 Task: Create a task  Implement a new cloud-based supply chain analytics system for a company , assign it to team member softage.2@softage.net in the project BlazeTech and update the status of the task to  On Track  , set the priority of the task to High
Action: Mouse moved to (577, 426)
Screenshot: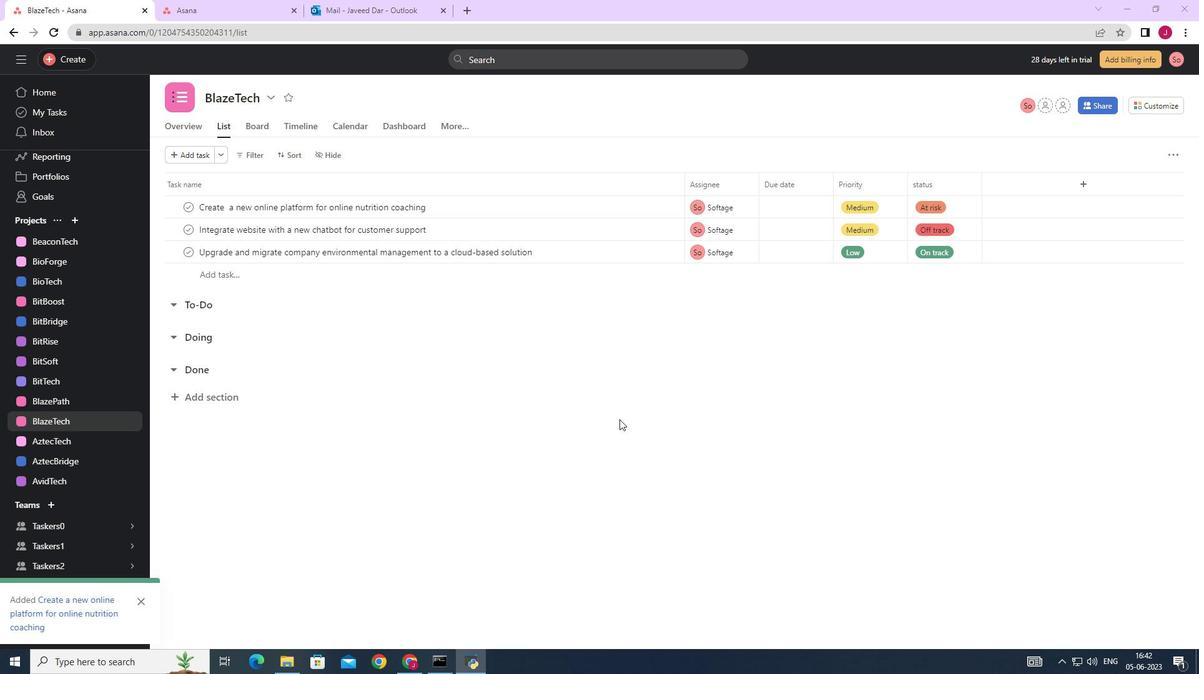 
Action: Mouse scrolled (577, 426) with delta (0, 0)
Screenshot: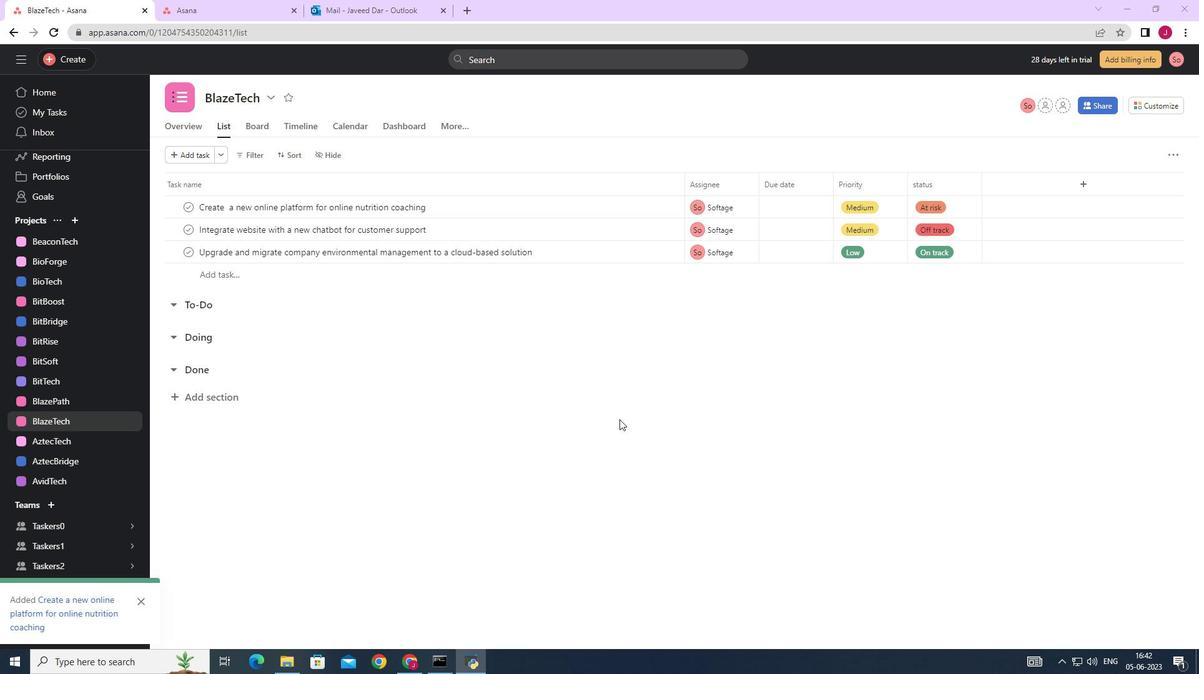 
Action: Mouse moved to (576, 426)
Screenshot: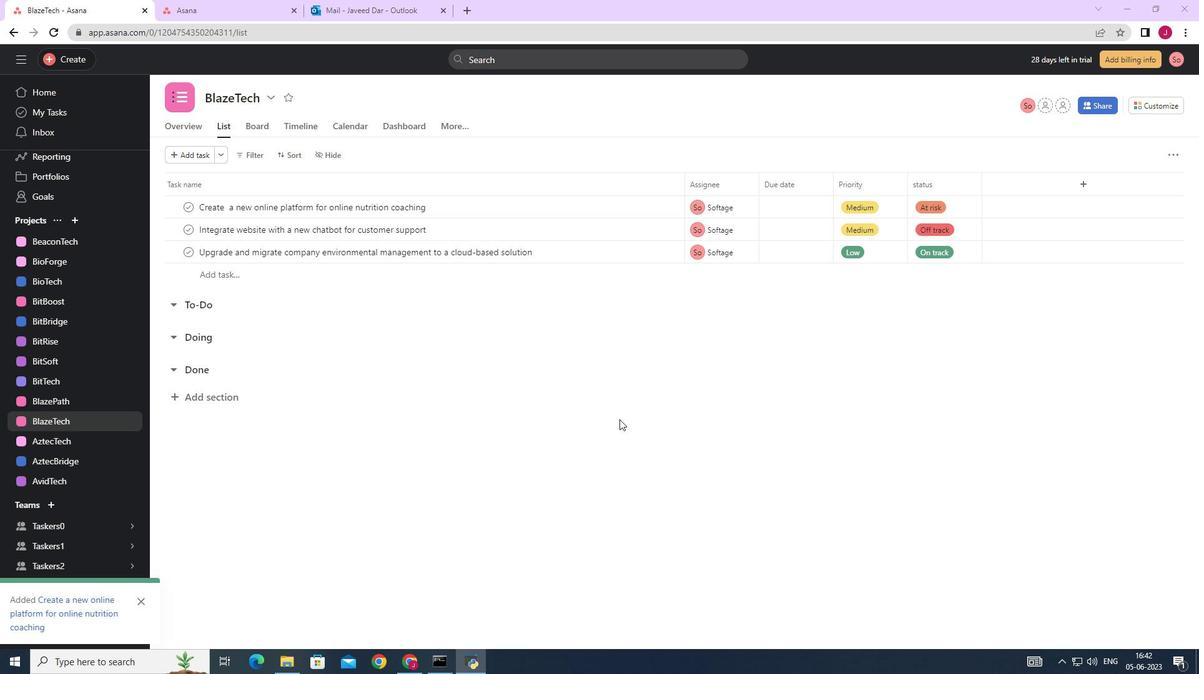 
Action: Mouse scrolled (576, 426) with delta (0, 0)
Screenshot: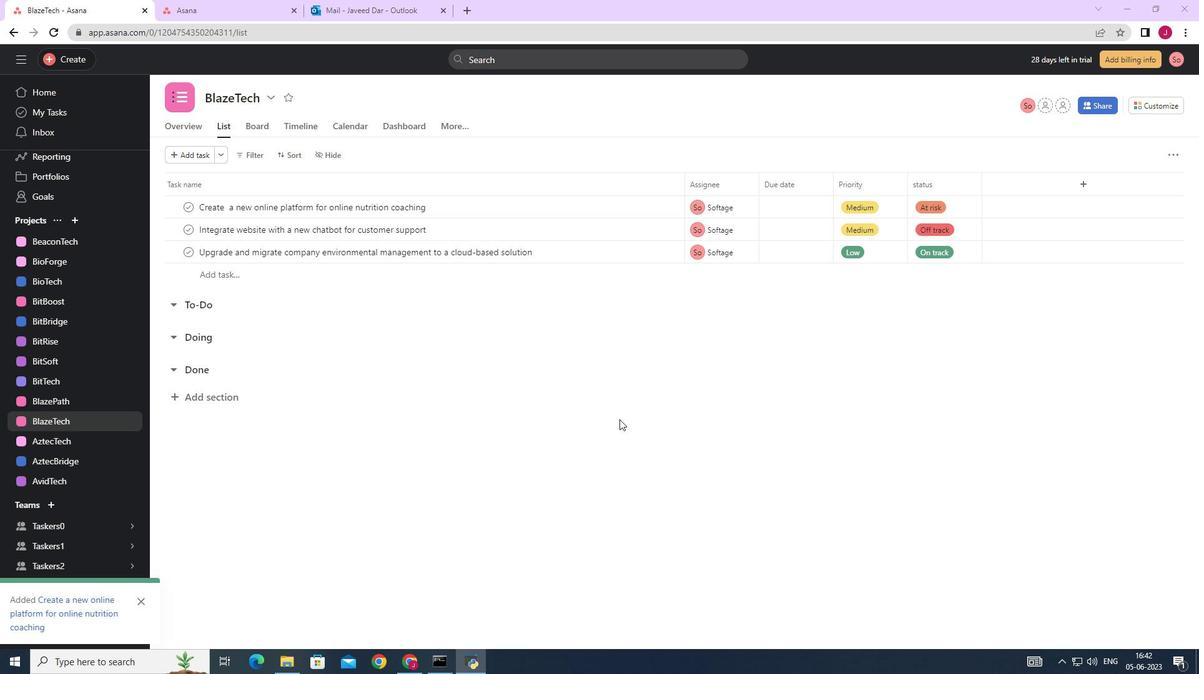 
Action: Mouse moved to (571, 426)
Screenshot: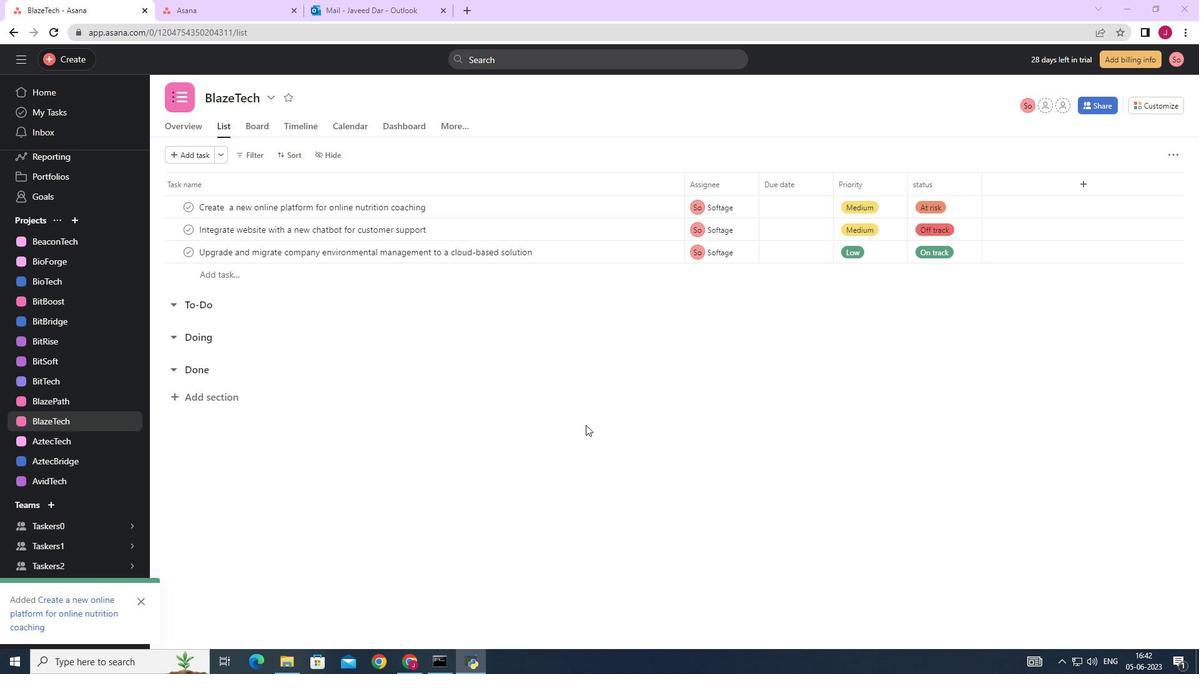 
Action: Mouse scrolled (571, 426) with delta (0, 0)
Screenshot: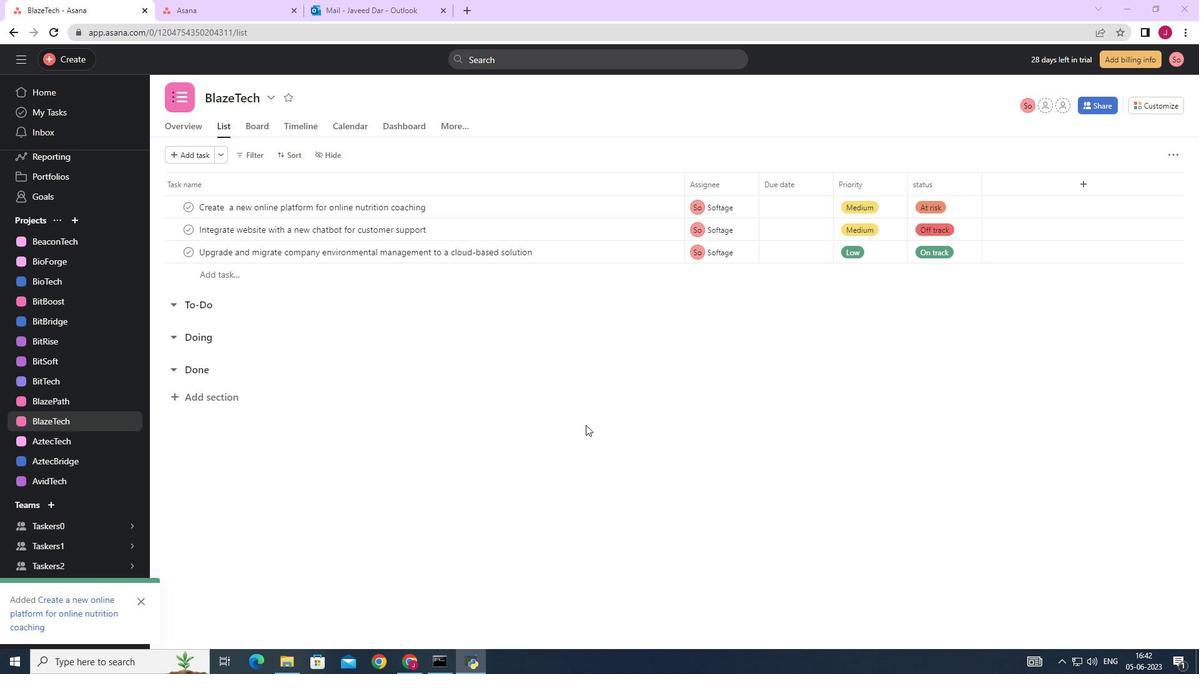 
Action: Mouse moved to (529, 421)
Screenshot: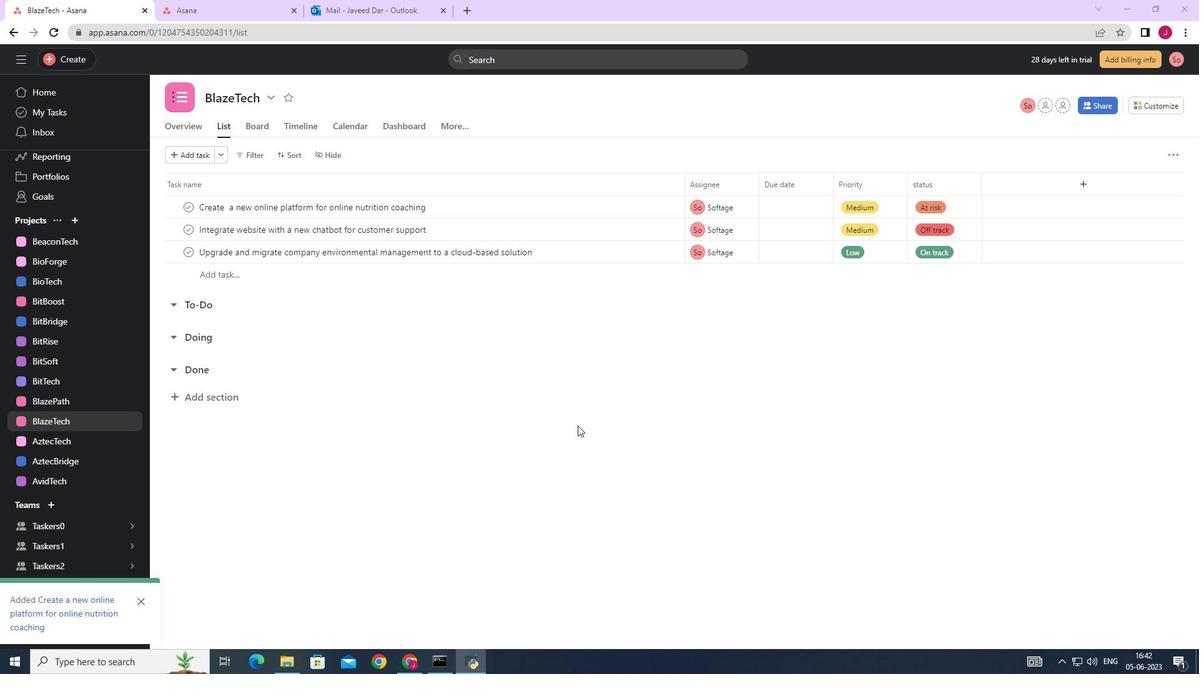 
Action: Mouse scrolled (529, 422) with delta (0, 0)
Screenshot: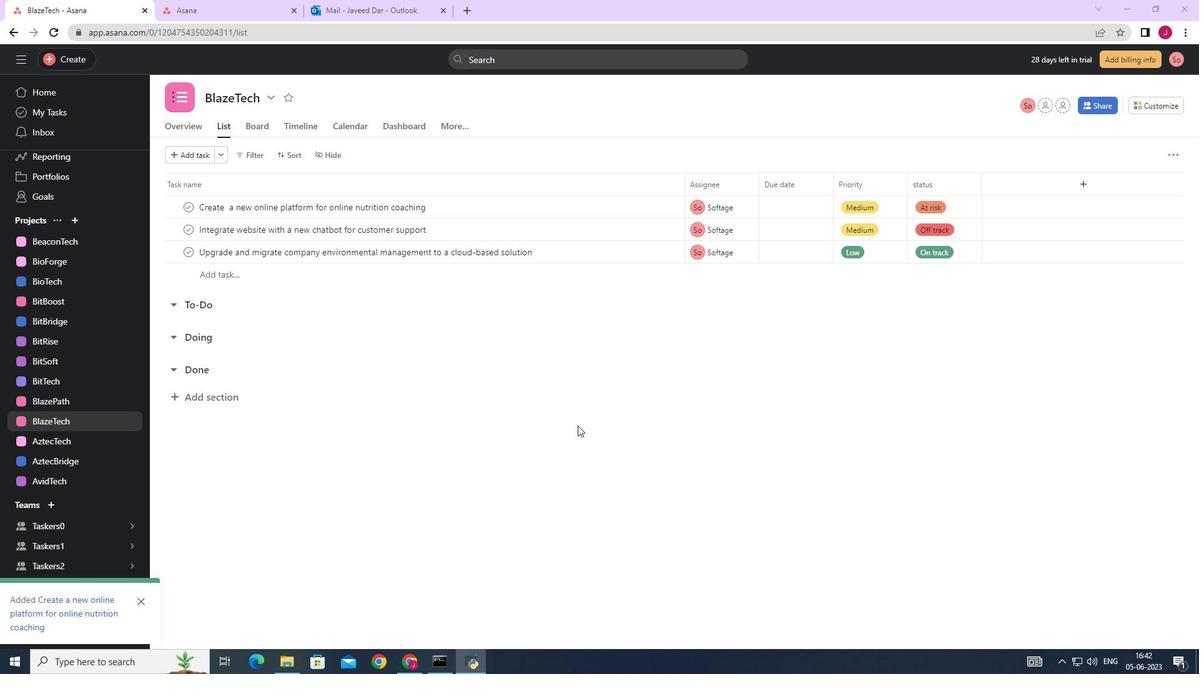 
Action: Mouse moved to (354, 441)
Screenshot: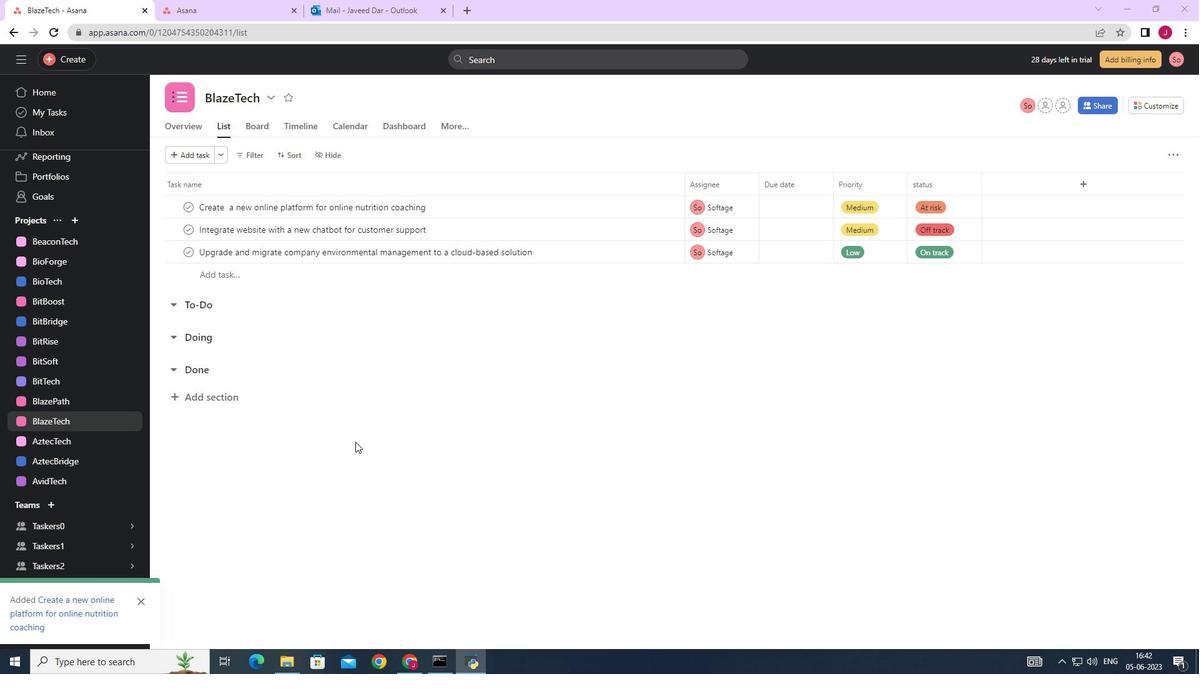 
Action: Mouse scrolled (354, 440) with delta (0, 0)
Screenshot: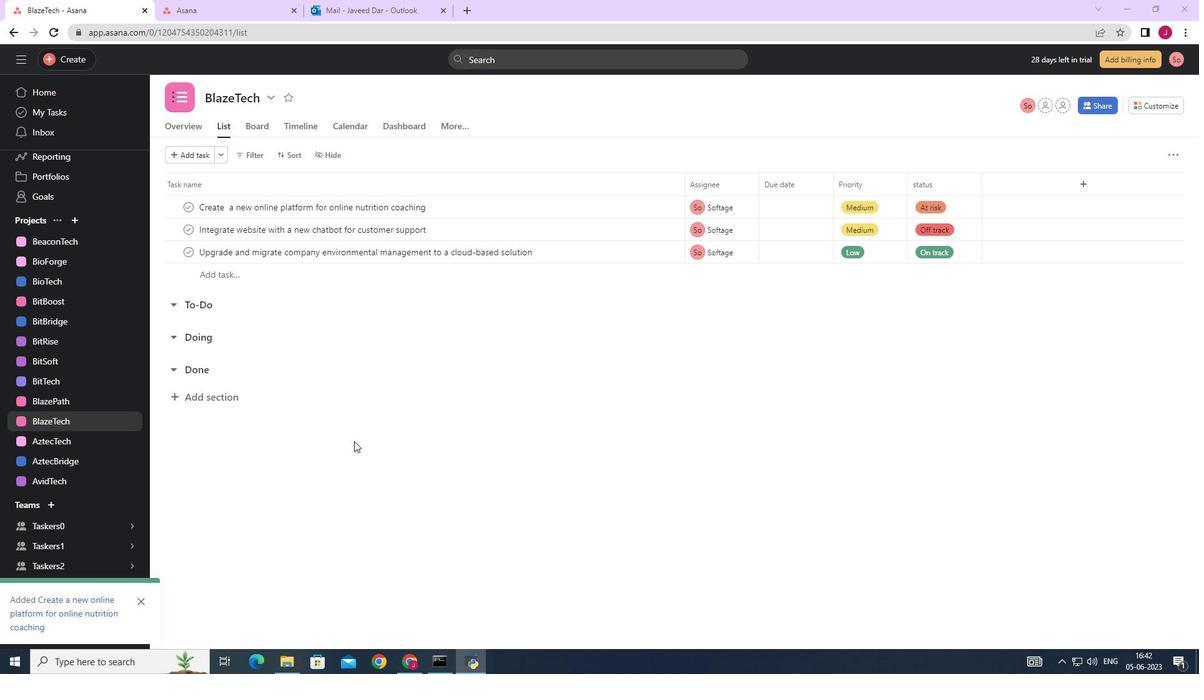 
Action: Mouse scrolled (354, 440) with delta (0, 0)
Screenshot: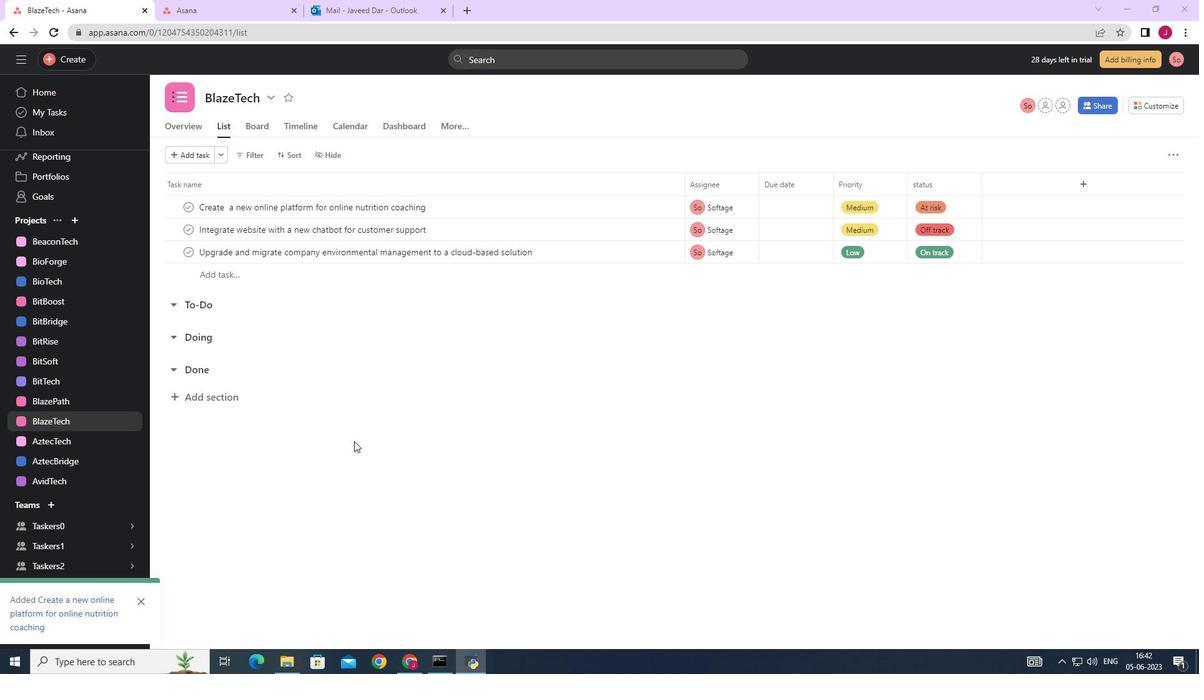 
Action: Mouse scrolled (354, 440) with delta (0, 0)
Screenshot: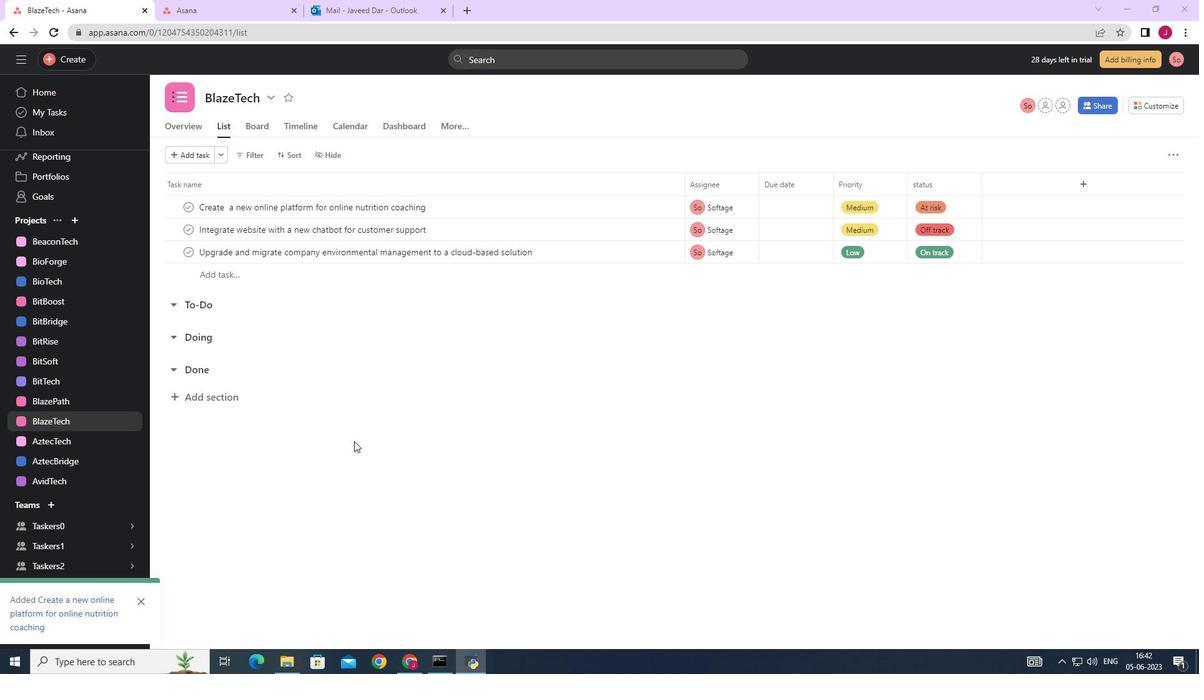 
Action: Mouse scrolled (354, 440) with delta (0, 0)
Screenshot: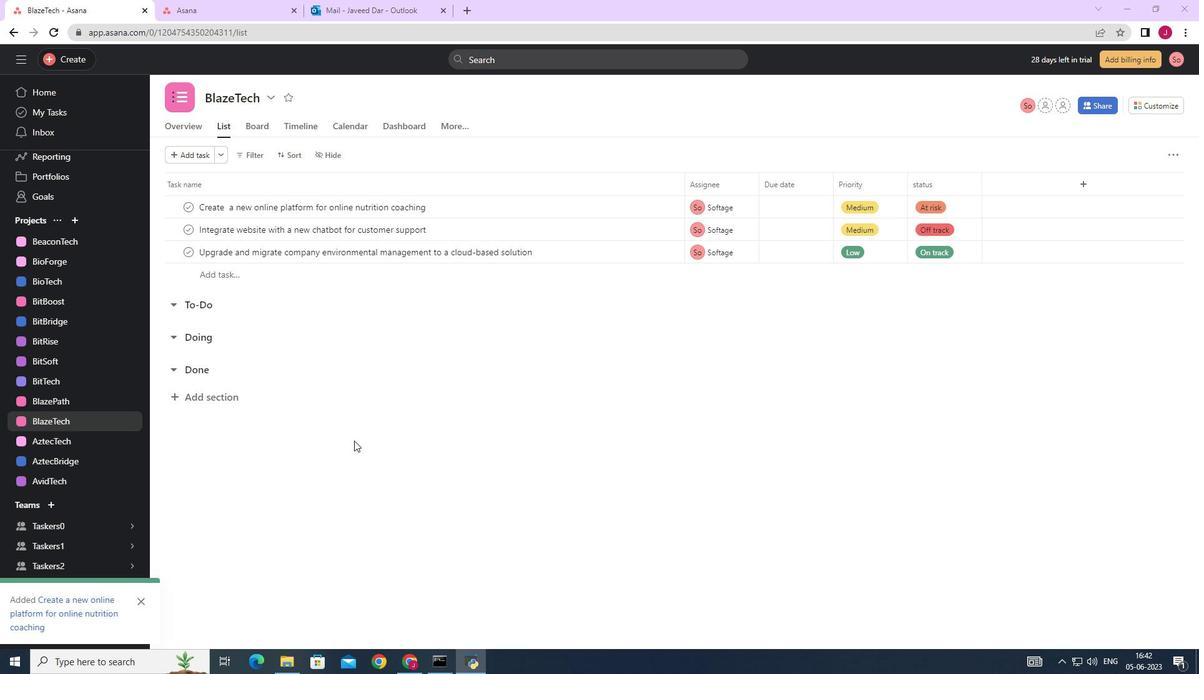 
Action: Mouse scrolled (354, 440) with delta (0, 0)
Screenshot: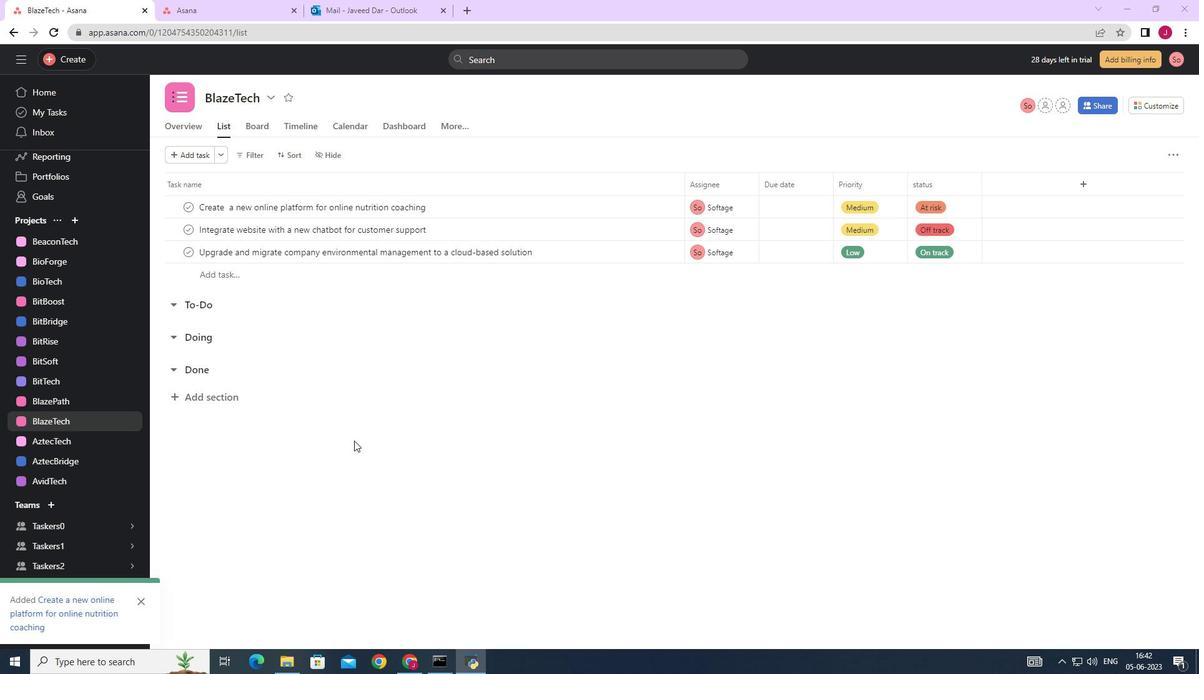 
Action: Mouse scrolled (354, 440) with delta (0, 0)
Screenshot: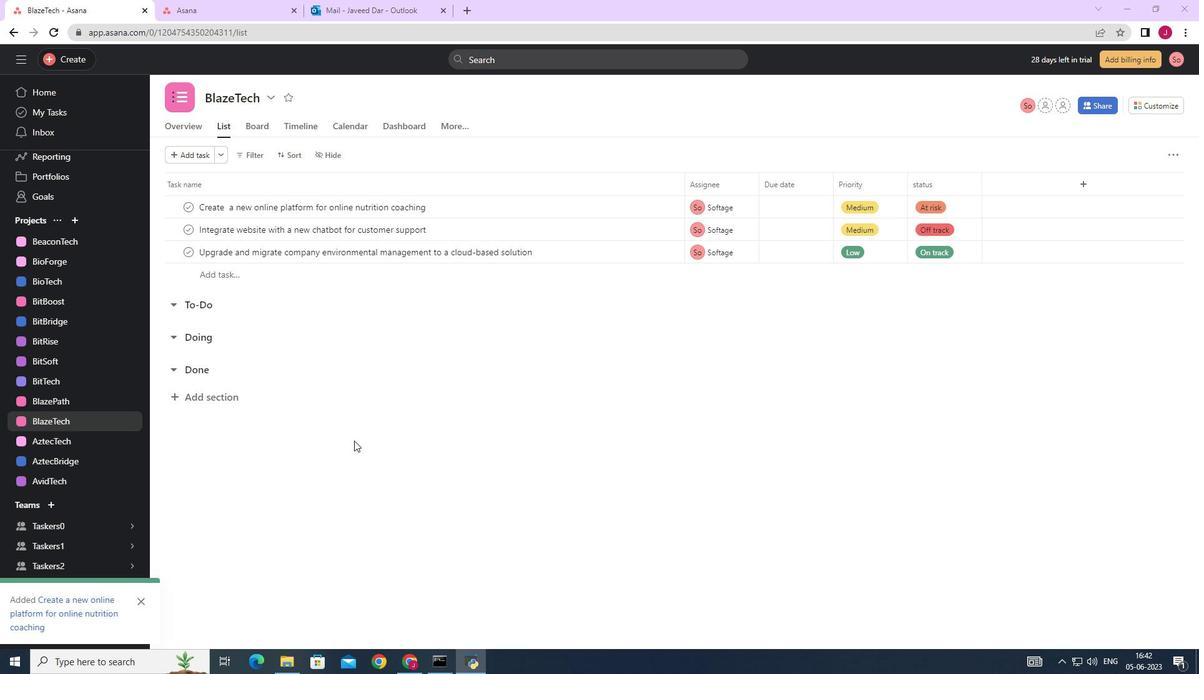 
Action: Mouse scrolled (354, 440) with delta (0, 0)
Screenshot: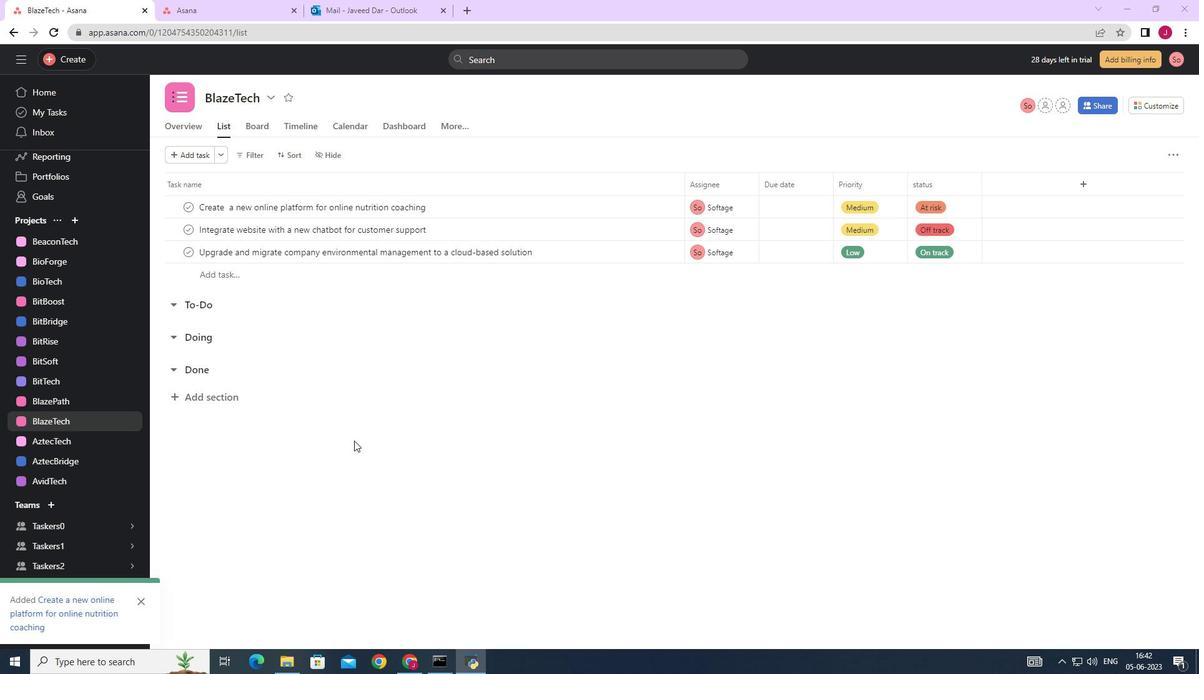 
Action: Mouse scrolled (354, 440) with delta (0, 0)
Screenshot: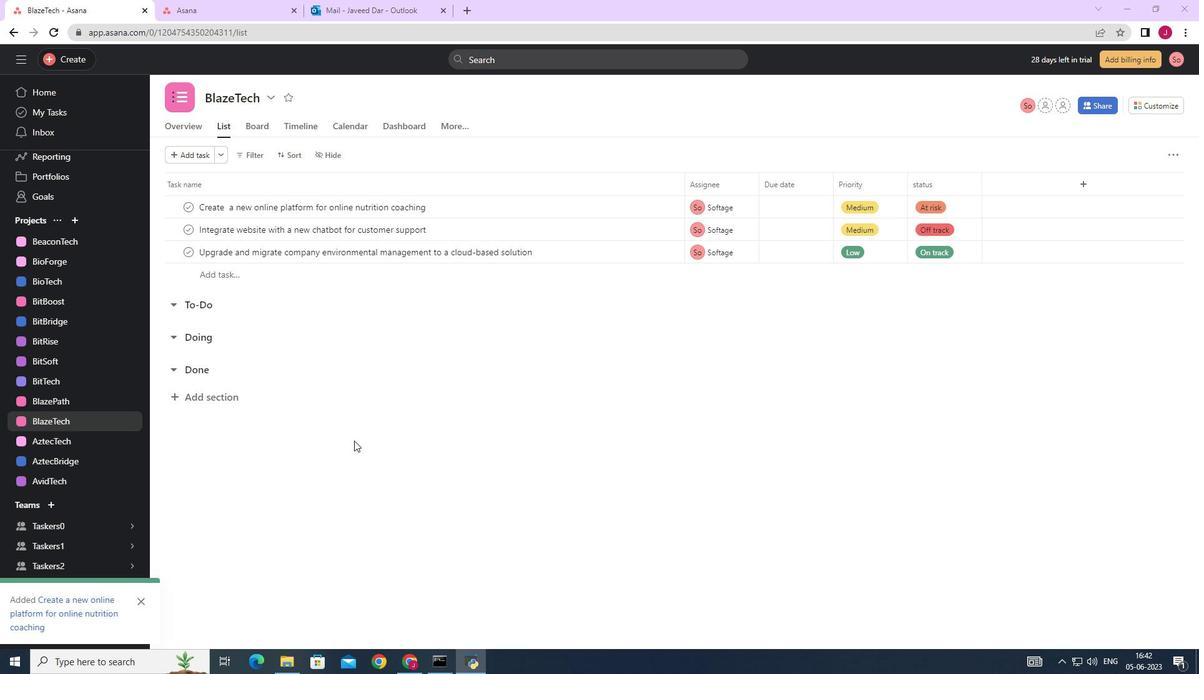 
Action: Mouse scrolled (354, 440) with delta (0, 0)
Screenshot: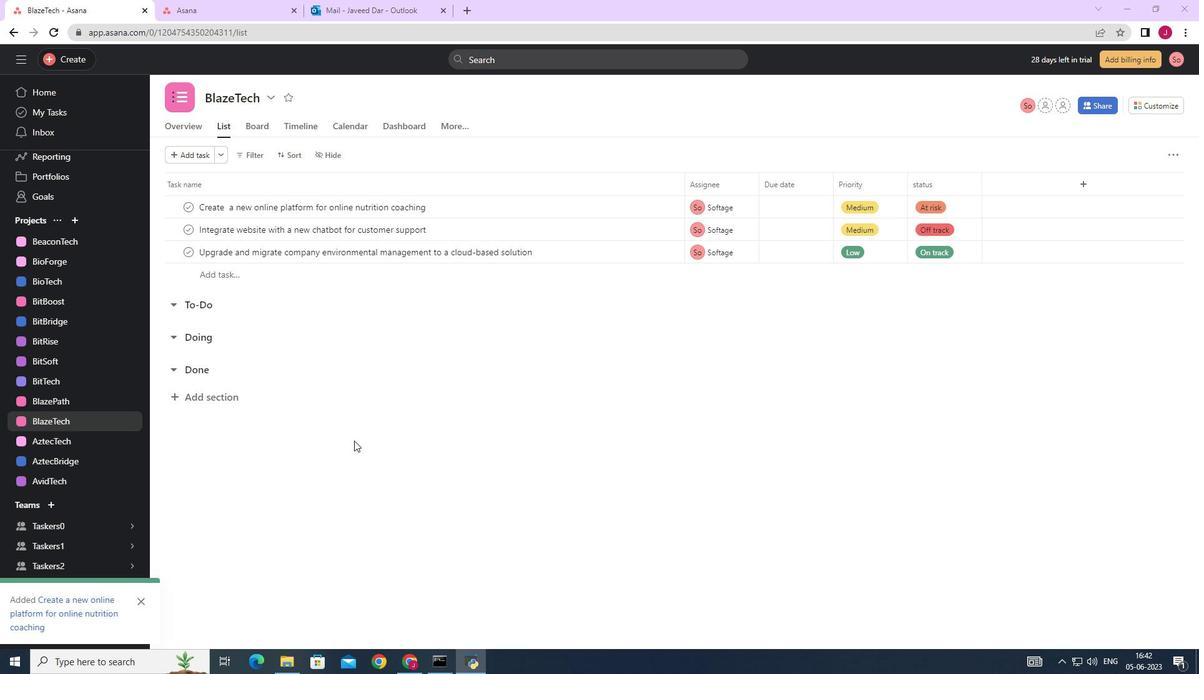 
Action: Mouse scrolled (354, 441) with delta (0, 0)
Screenshot: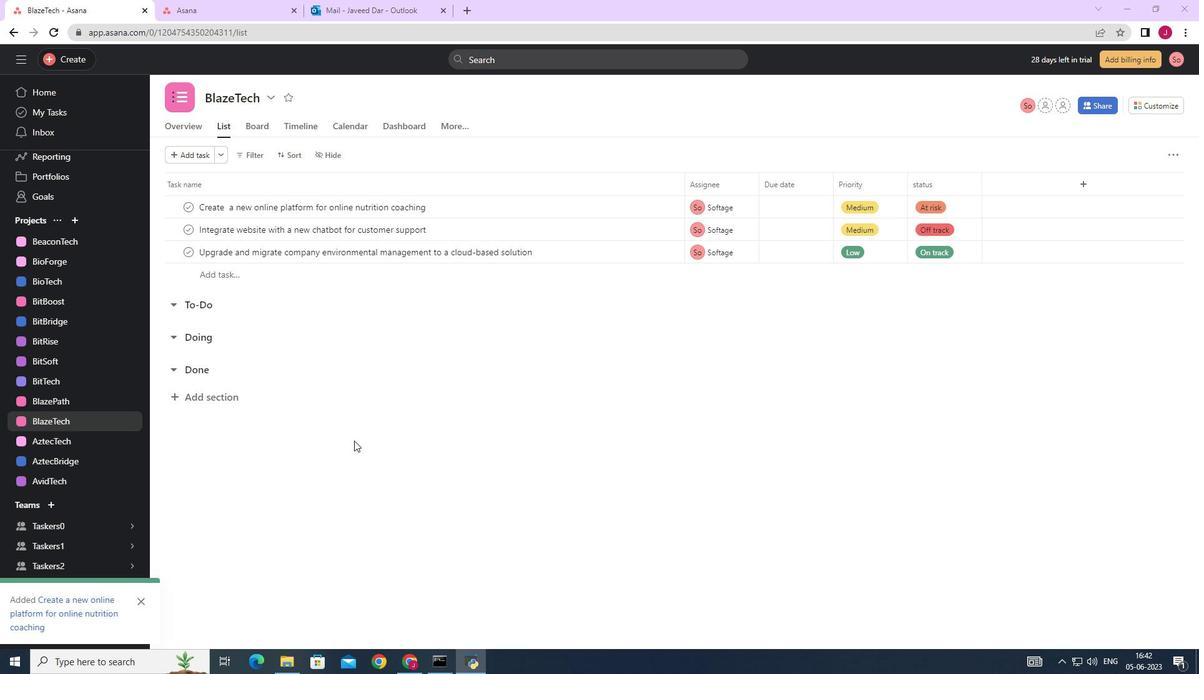 
Action: Mouse scrolled (354, 441) with delta (0, 0)
Screenshot: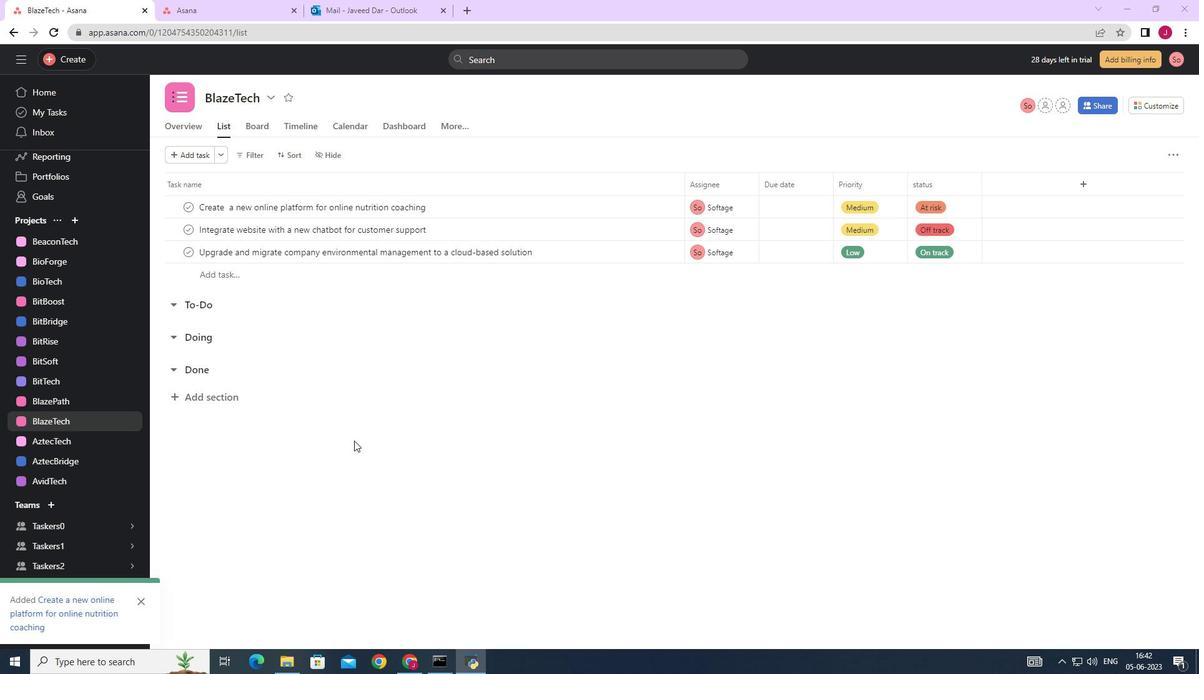 
Action: Mouse scrolled (354, 441) with delta (0, 0)
Screenshot: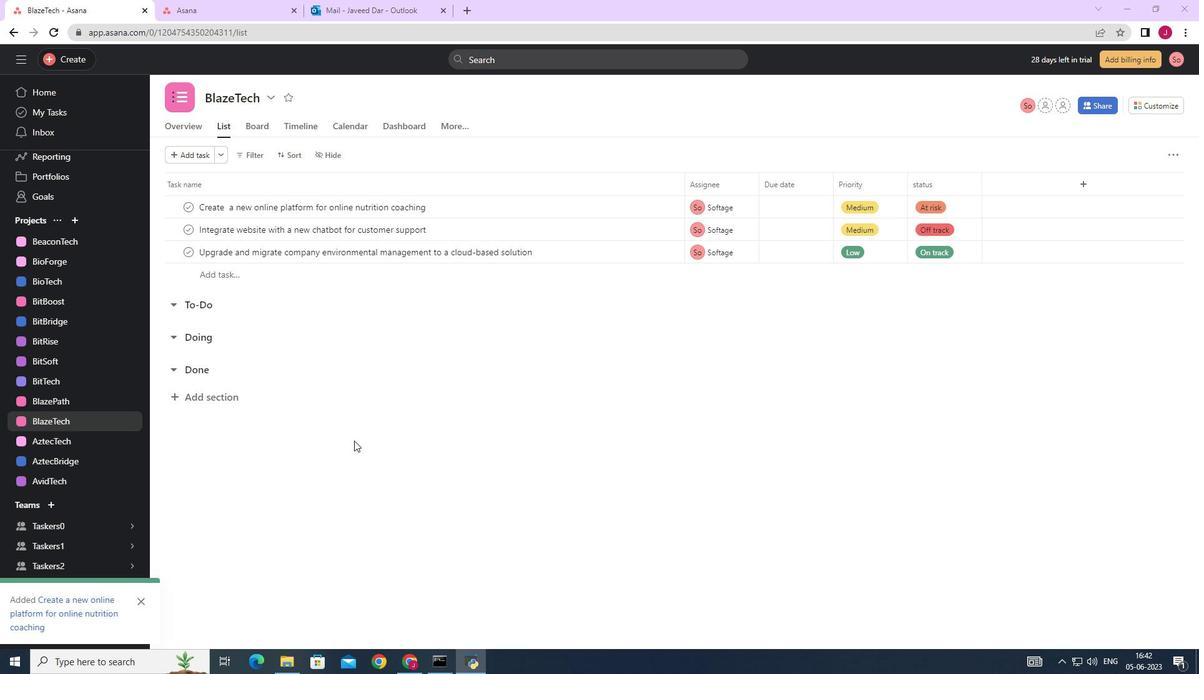 
Action: Mouse scrolled (354, 441) with delta (0, 0)
Screenshot: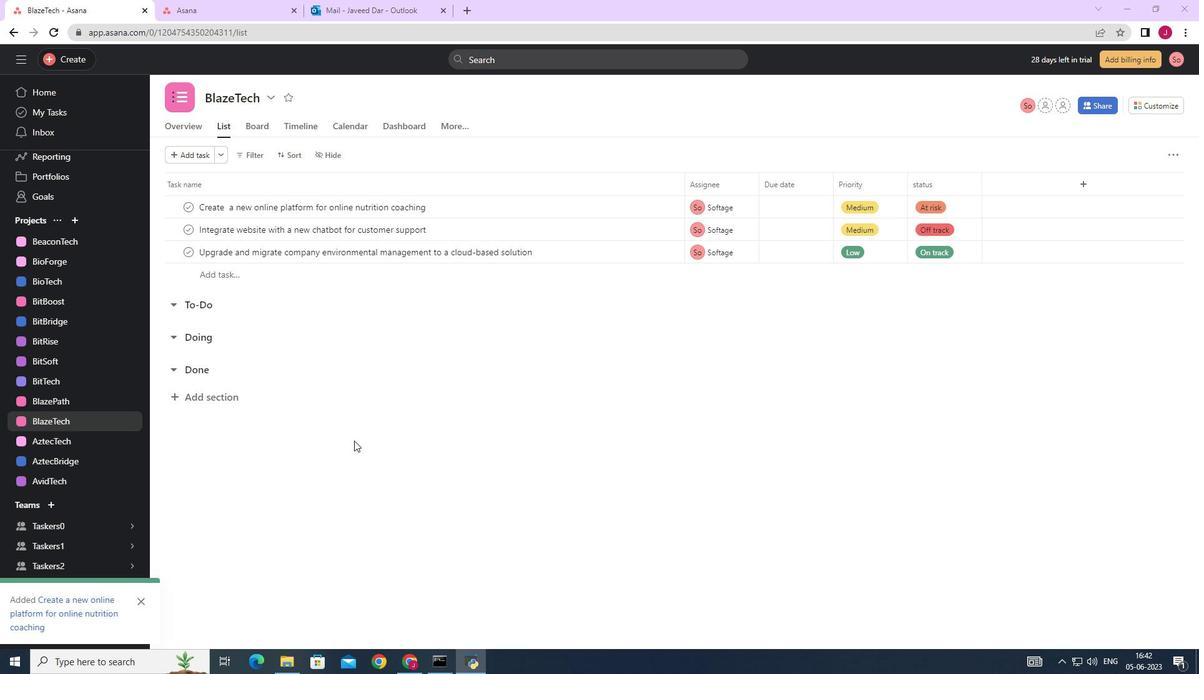 
Action: Mouse scrolled (354, 441) with delta (0, 0)
Screenshot: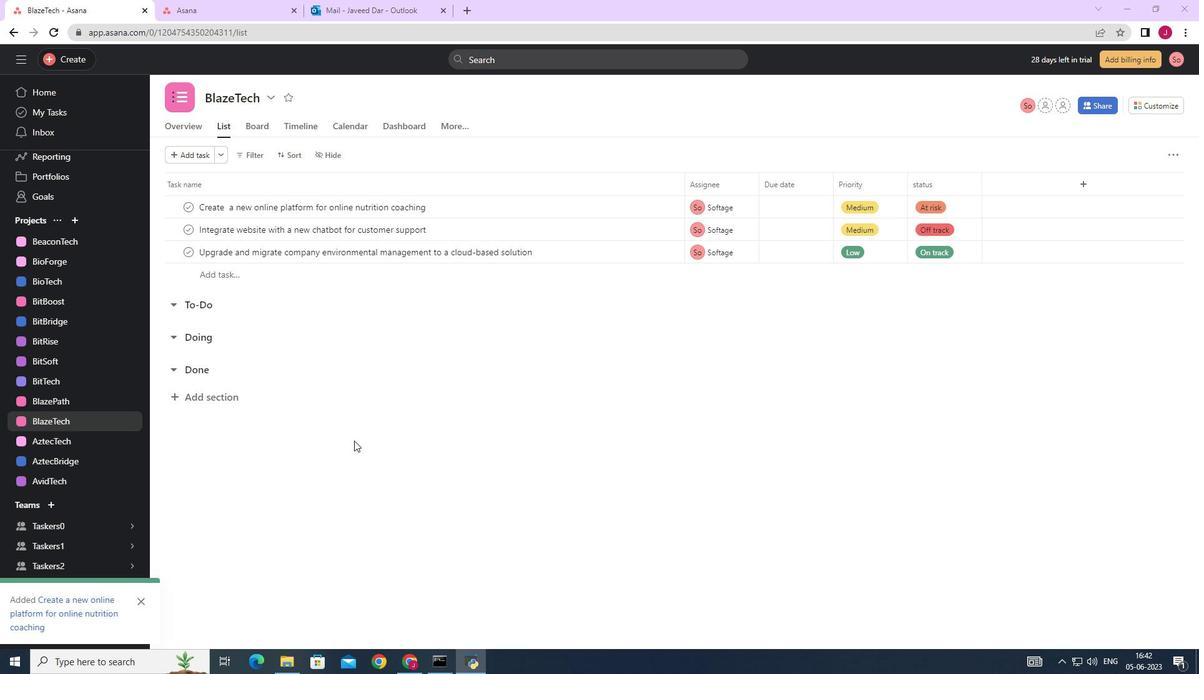 
Action: Mouse scrolled (354, 440) with delta (0, 0)
Screenshot: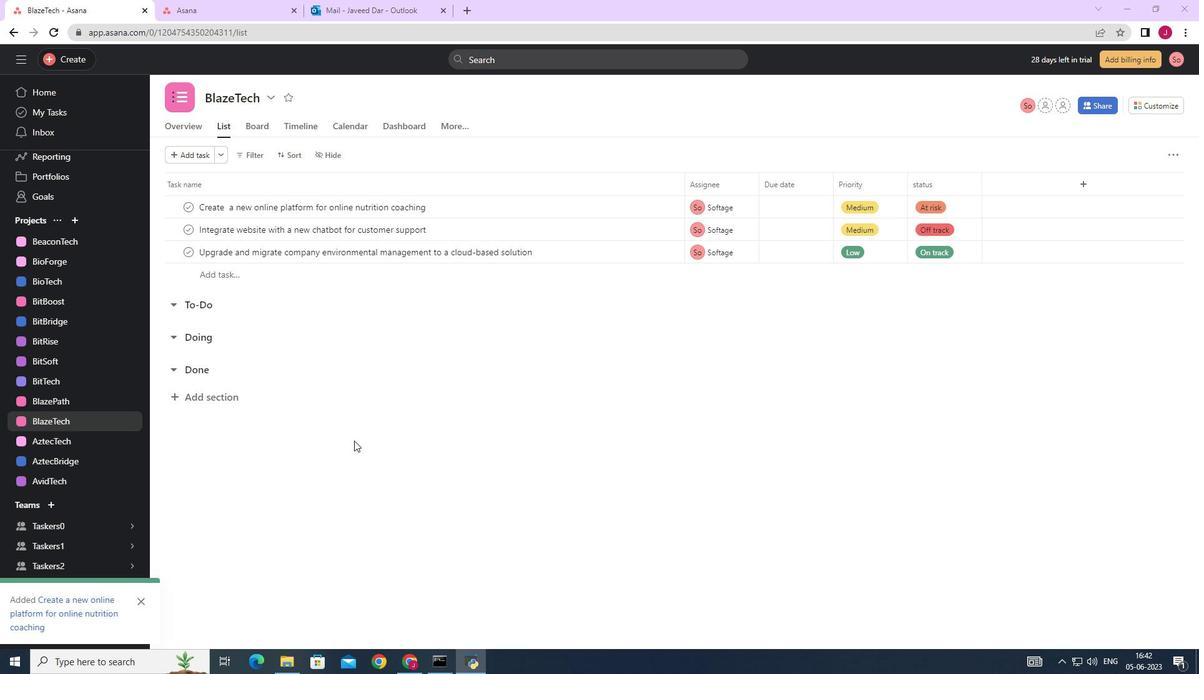 
Action: Mouse scrolled (354, 440) with delta (0, 0)
Screenshot: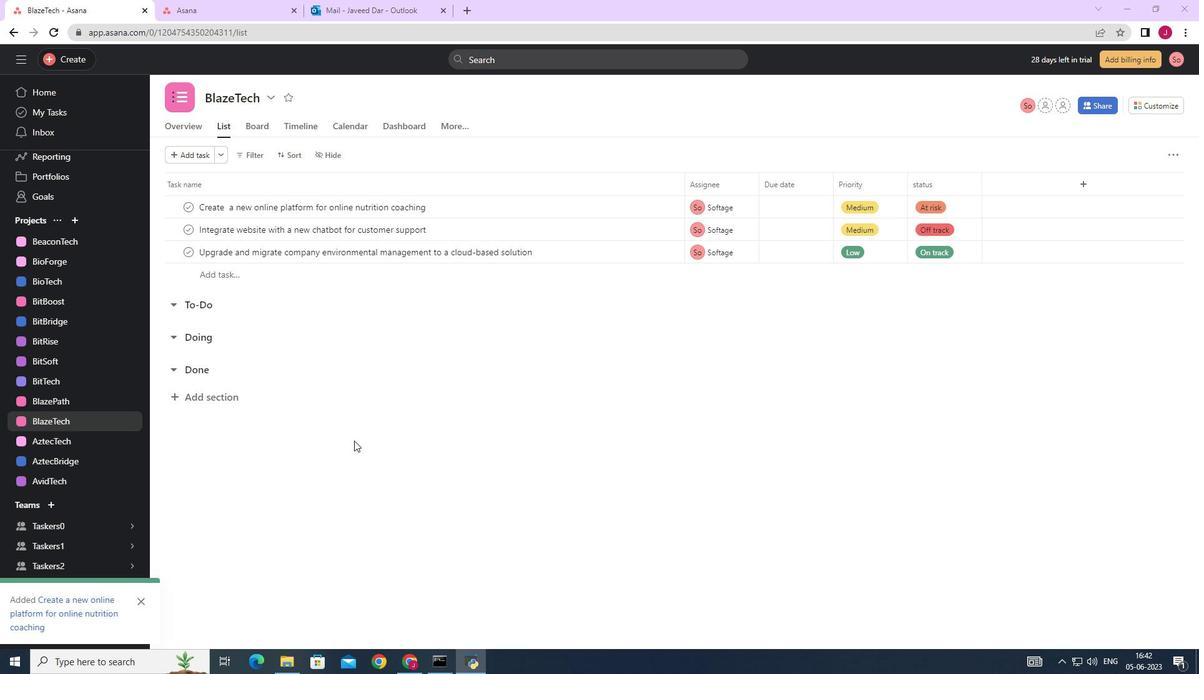 
Action: Mouse scrolled (354, 440) with delta (0, 0)
Screenshot: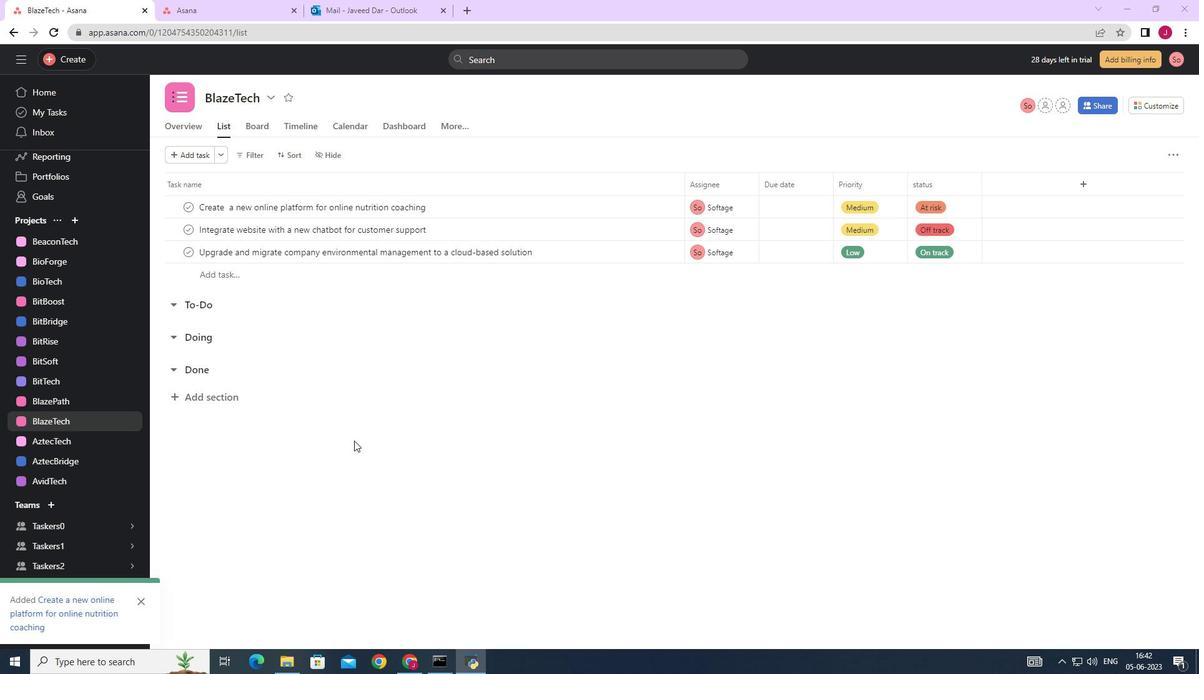 
Action: Mouse scrolled (354, 440) with delta (0, 0)
Screenshot: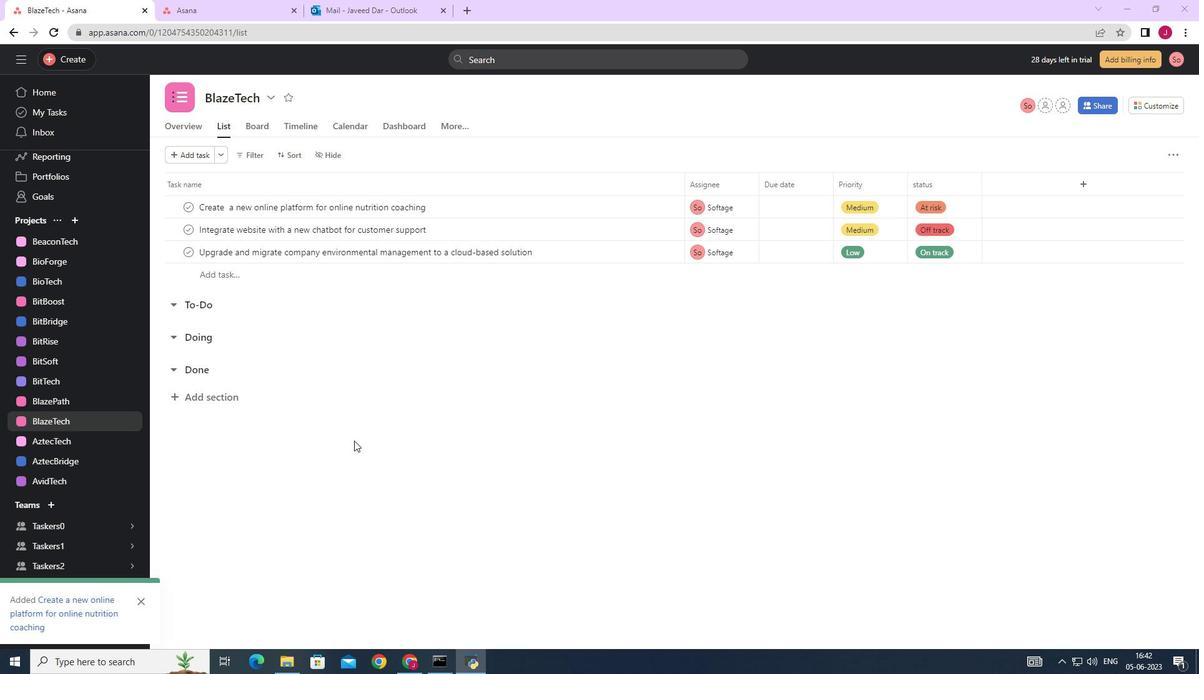 
Action: Mouse scrolled (354, 440) with delta (0, 0)
Screenshot: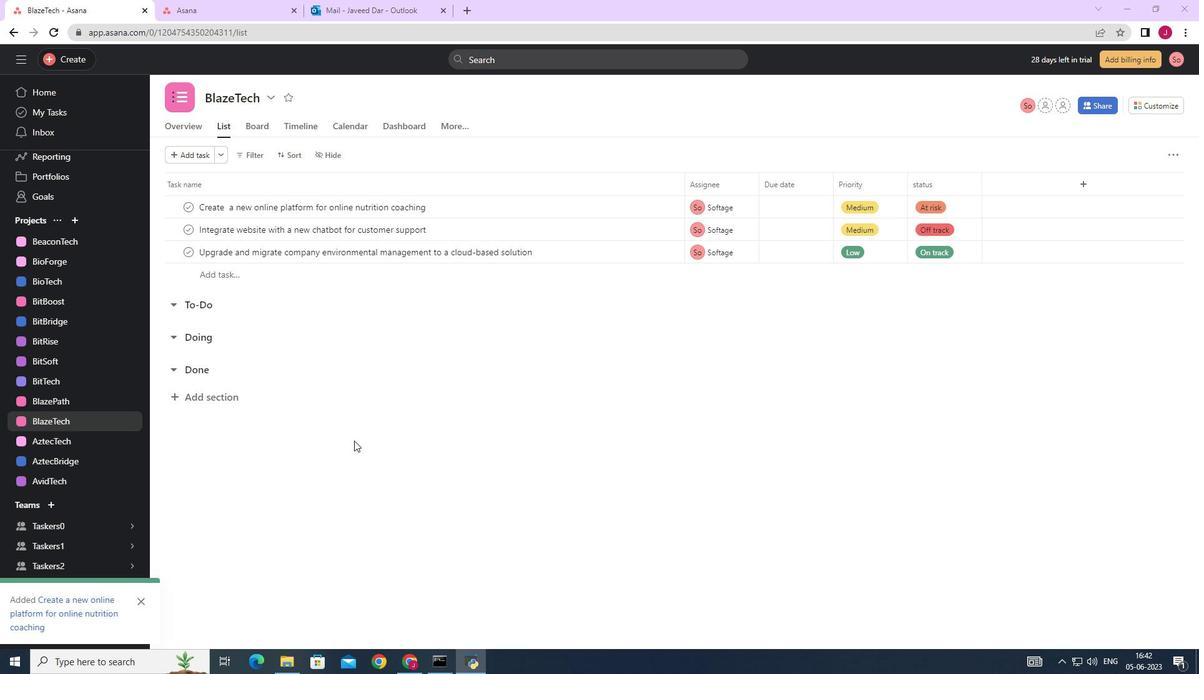 
Action: Mouse scrolled (354, 441) with delta (0, 0)
Screenshot: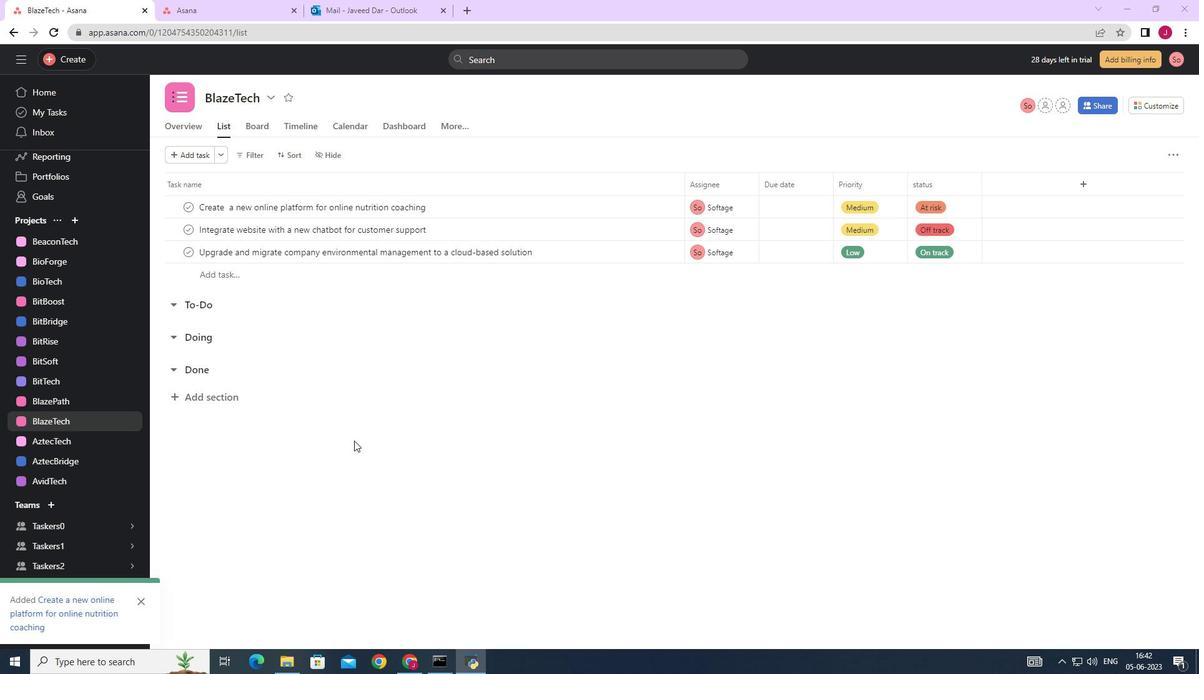 
Action: Mouse scrolled (354, 441) with delta (0, 0)
Screenshot: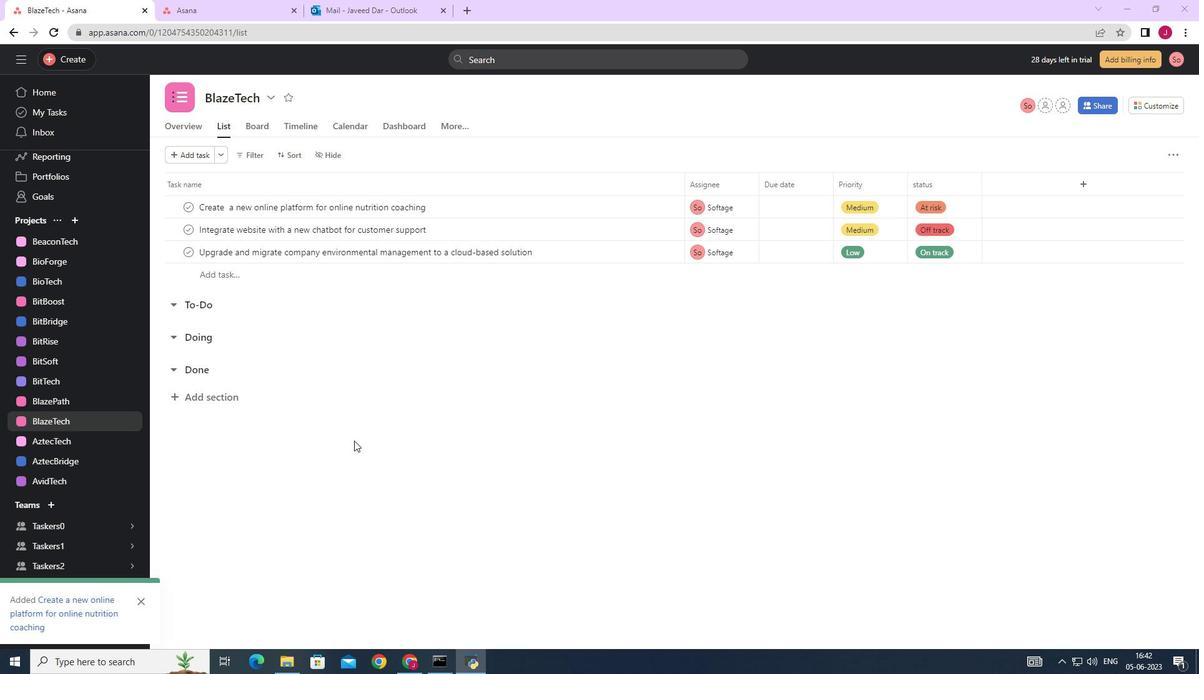 
Action: Mouse scrolled (354, 441) with delta (0, 0)
Screenshot: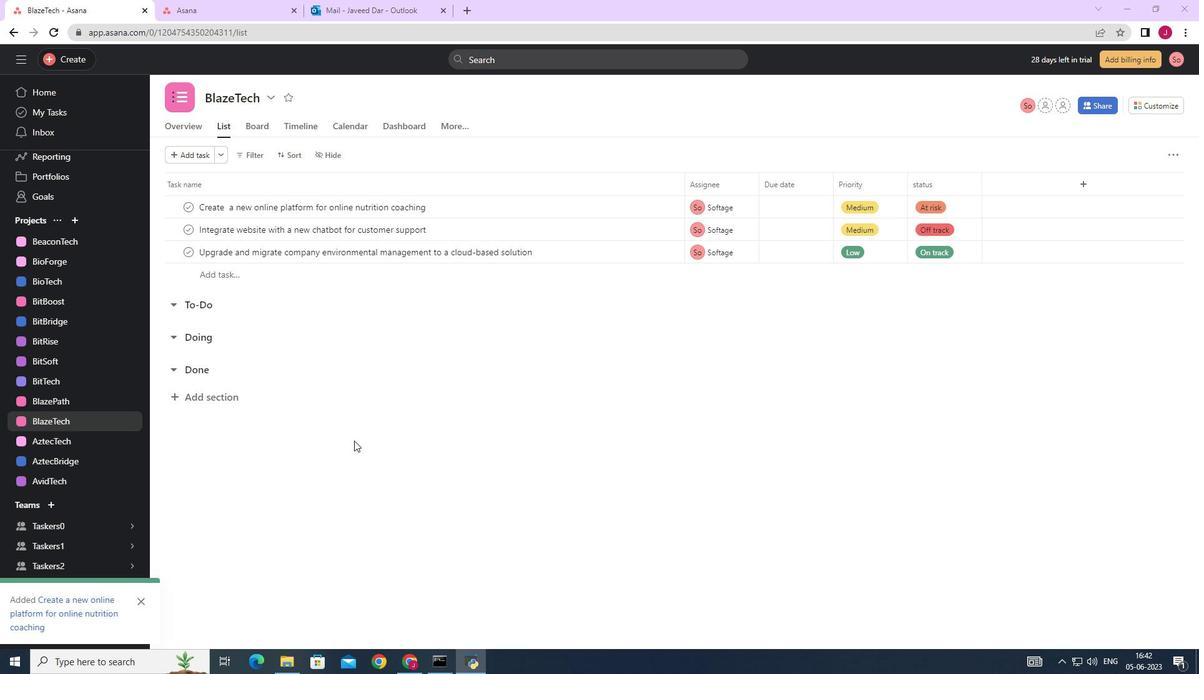 
Action: Mouse scrolled (354, 441) with delta (0, 0)
Screenshot: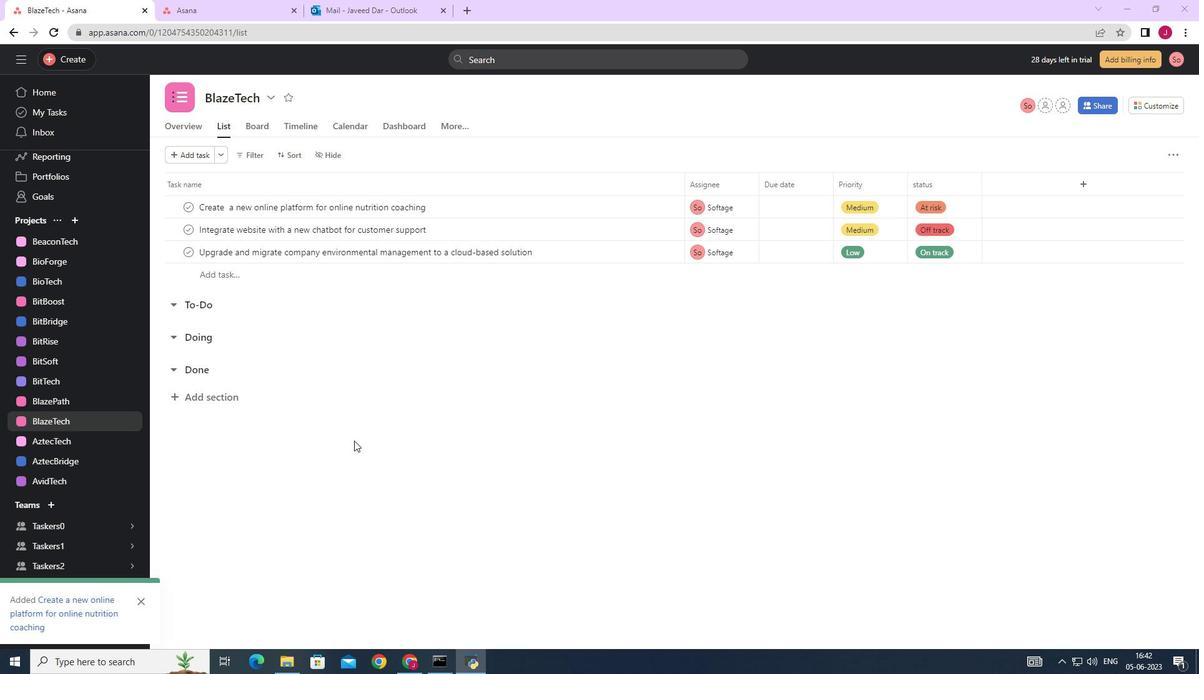 
Action: Mouse scrolled (354, 441) with delta (0, 0)
Screenshot: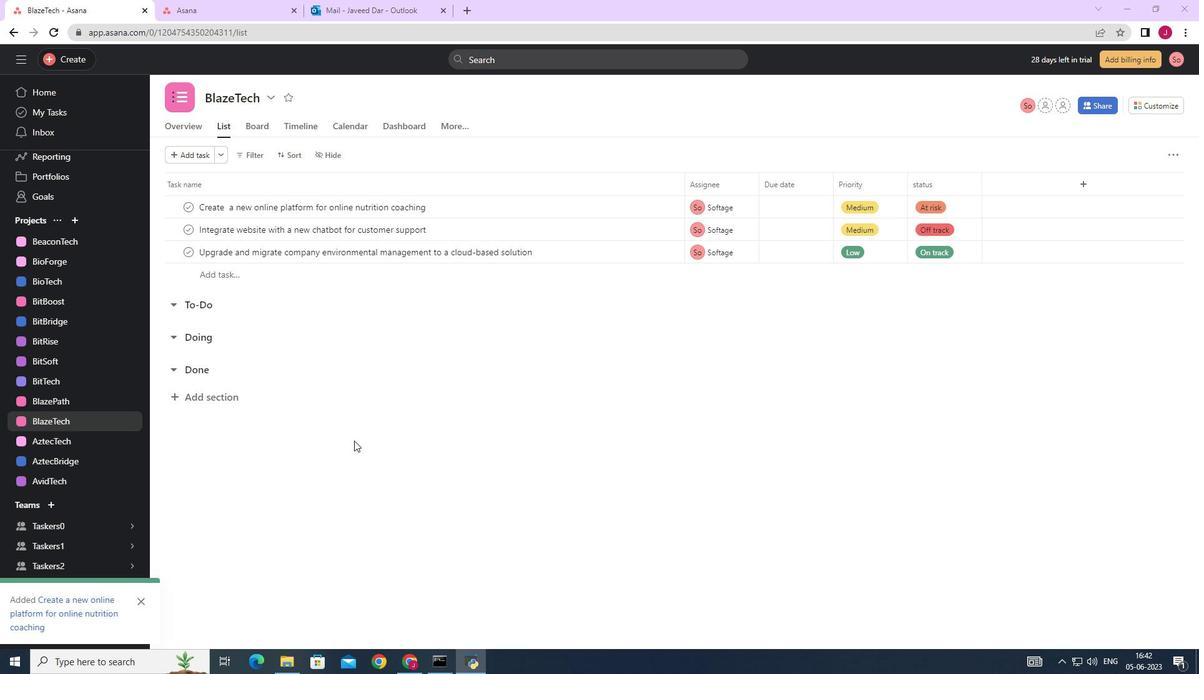 
Action: Mouse scrolled (354, 440) with delta (0, 0)
Screenshot: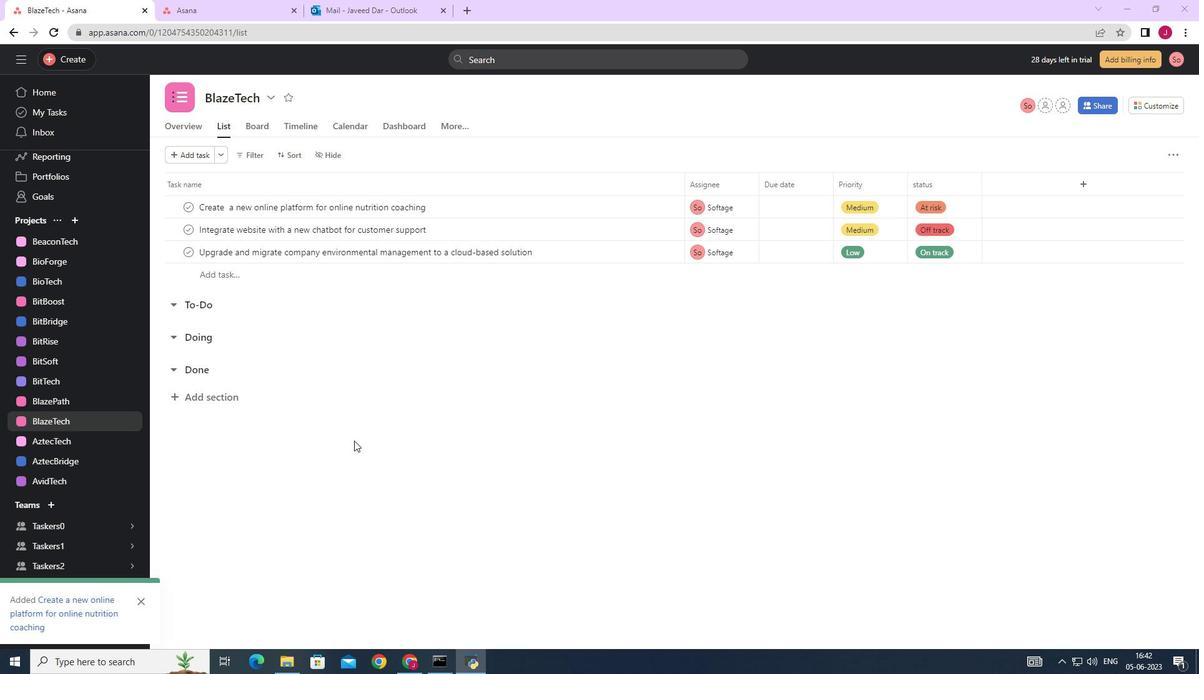 
Action: Mouse scrolled (354, 440) with delta (0, 0)
Screenshot: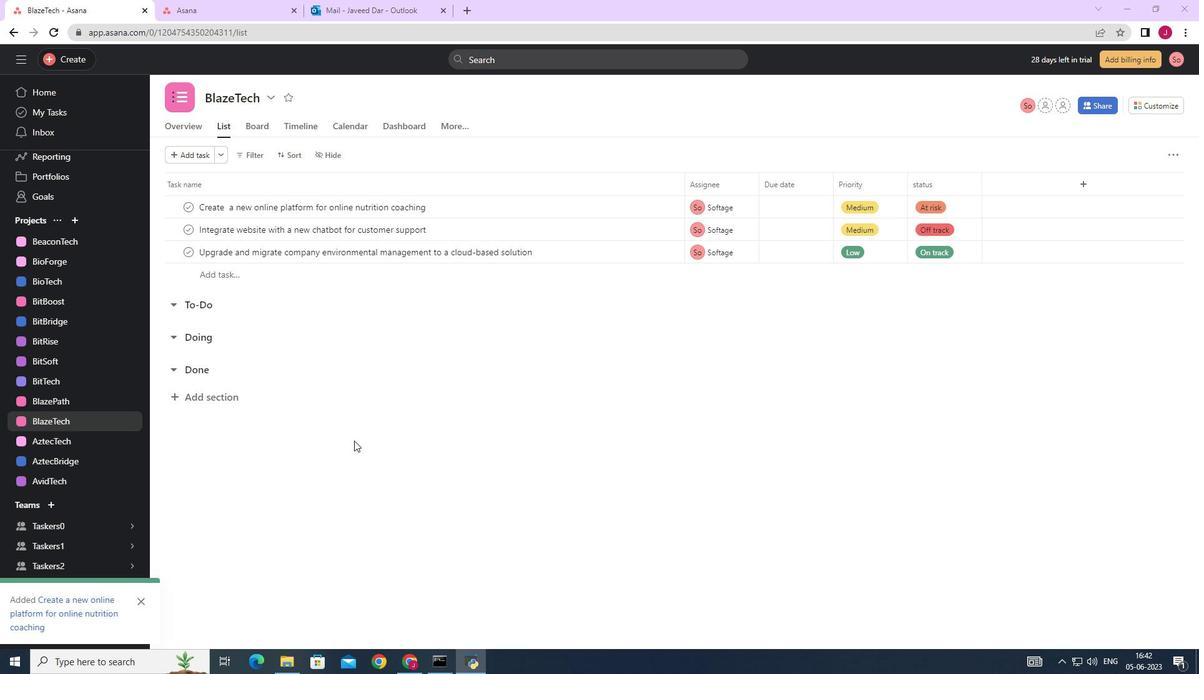 
Action: Mouse scrolled (354, 440) with delta (0, 0)
Screenshot: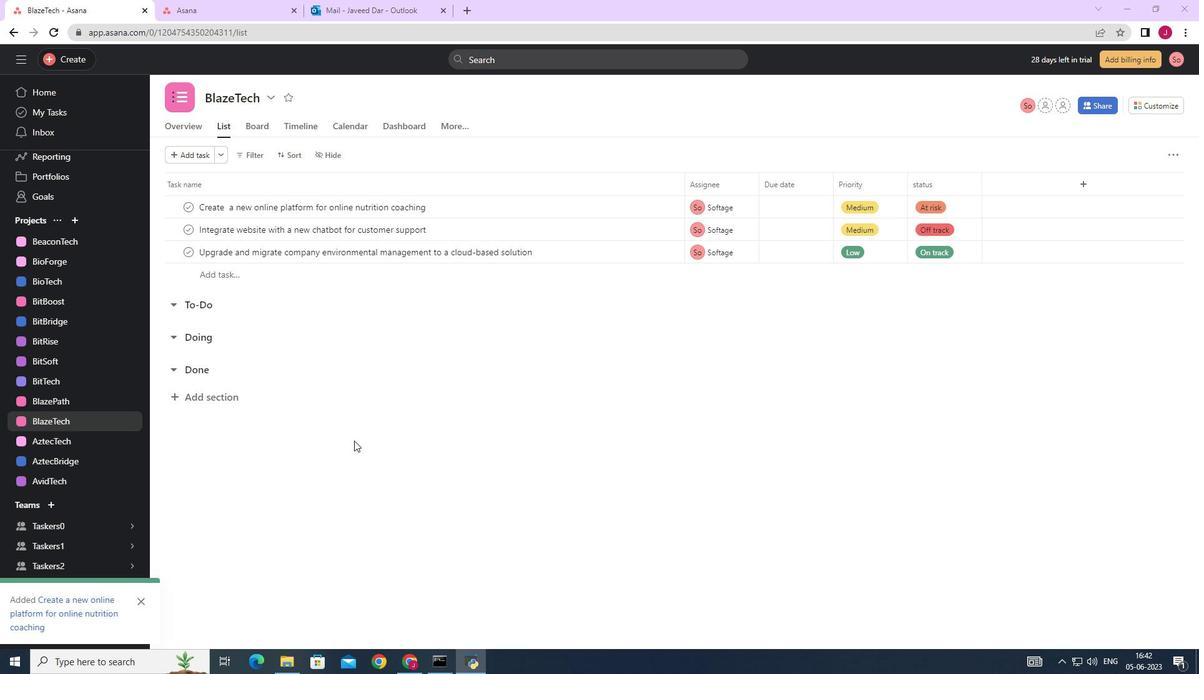 
Action: Mouse scrolled (354, 440) with delta (0, 0)
Screenshot: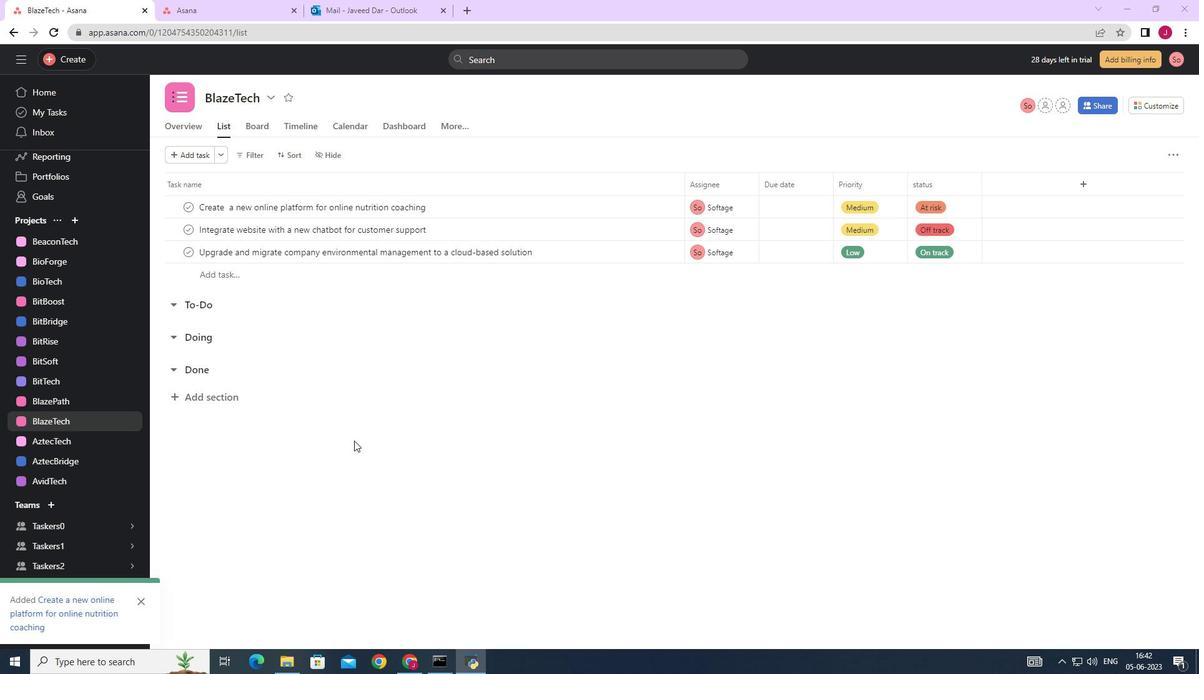 
Action: Mouse scrolled (354, 440) with delta (0, 0)
Screenshot: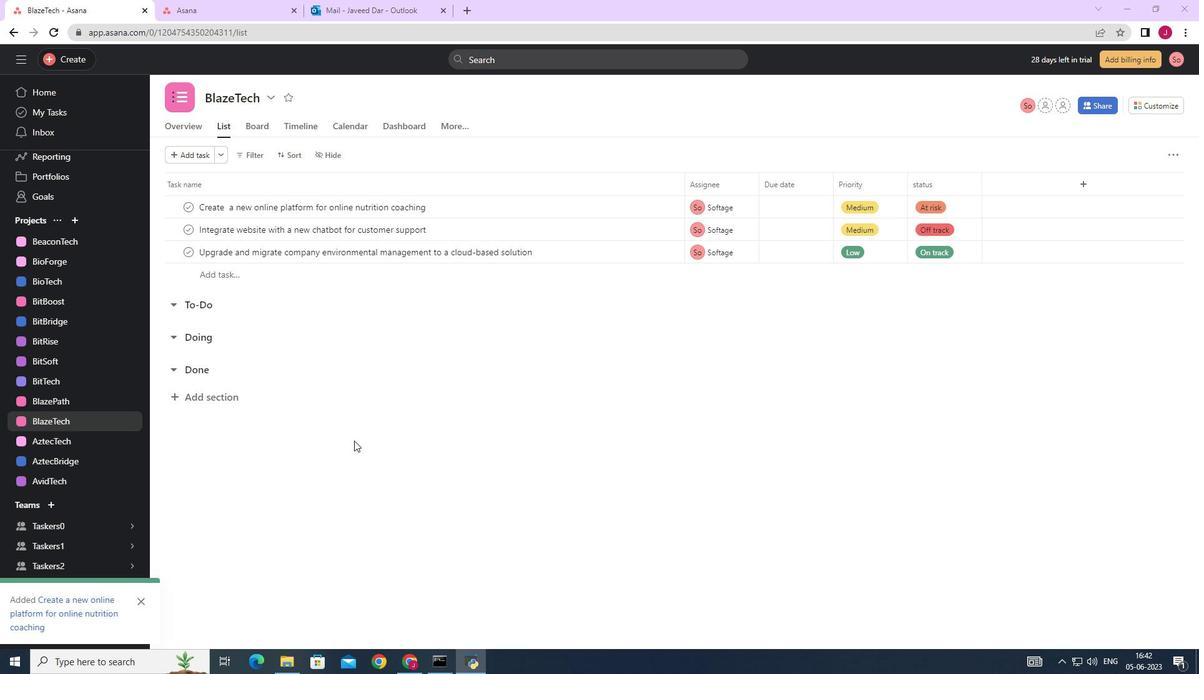 
Action: Mouse moved to (82, 59)
Screenshot: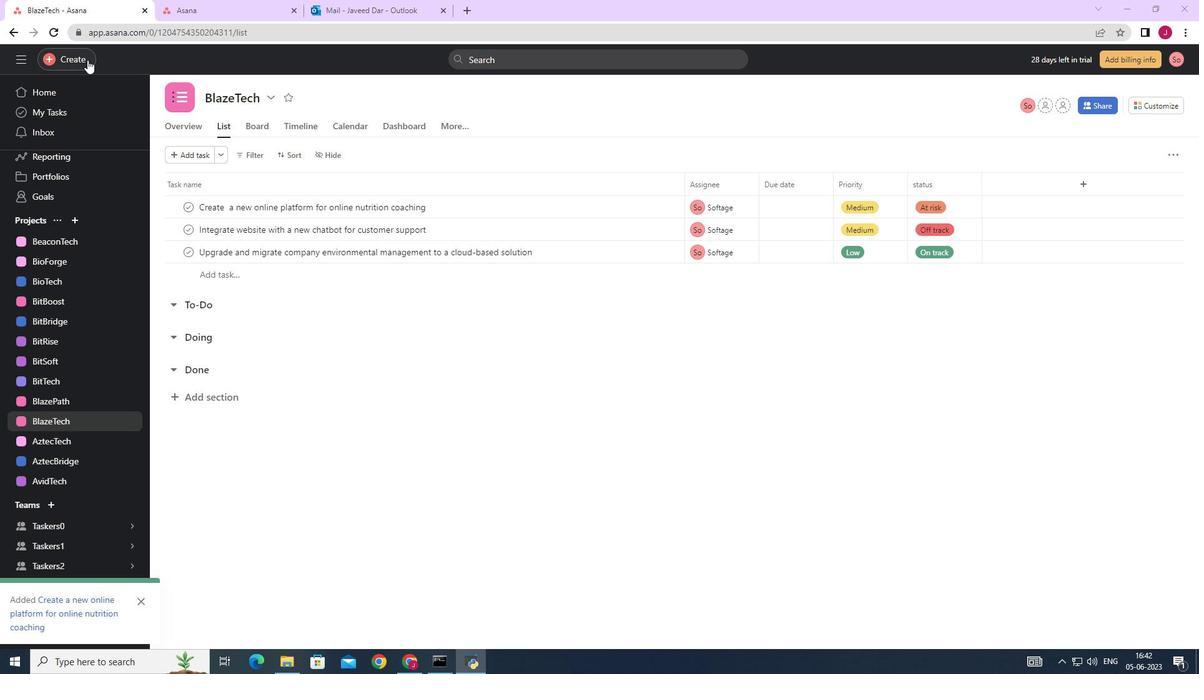 
Action: Mouse pressed left at (82, 59)
Screenshot: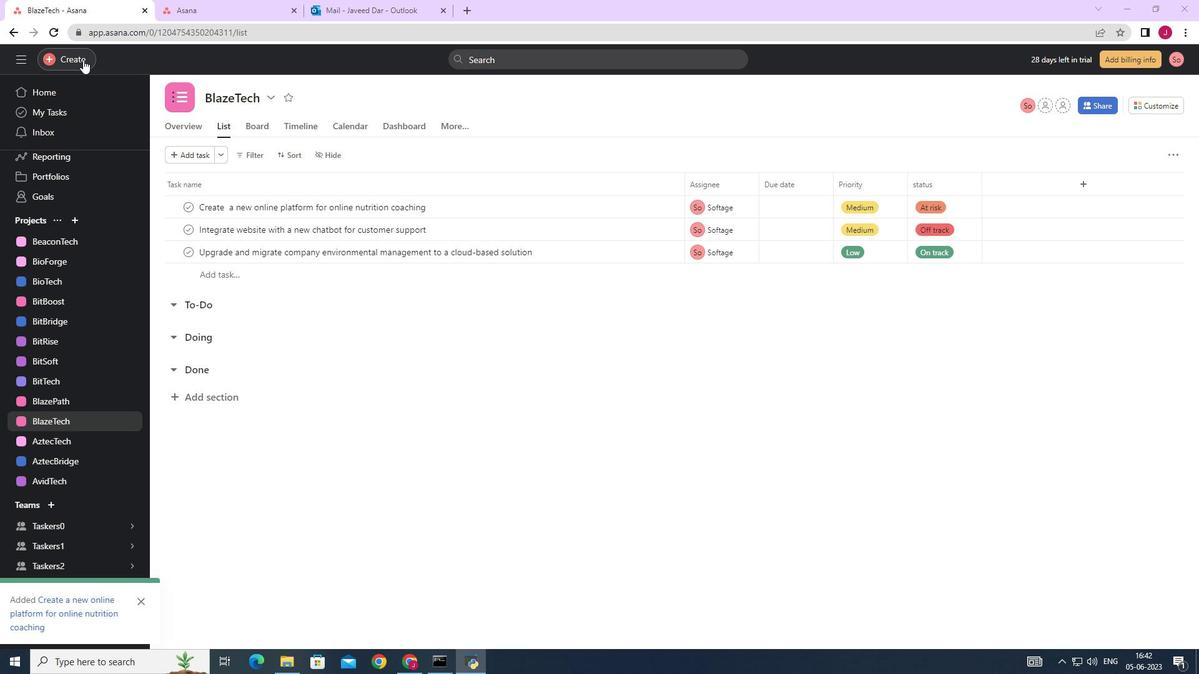 
Action: Mouse moved to (172, 57)
Screenshot: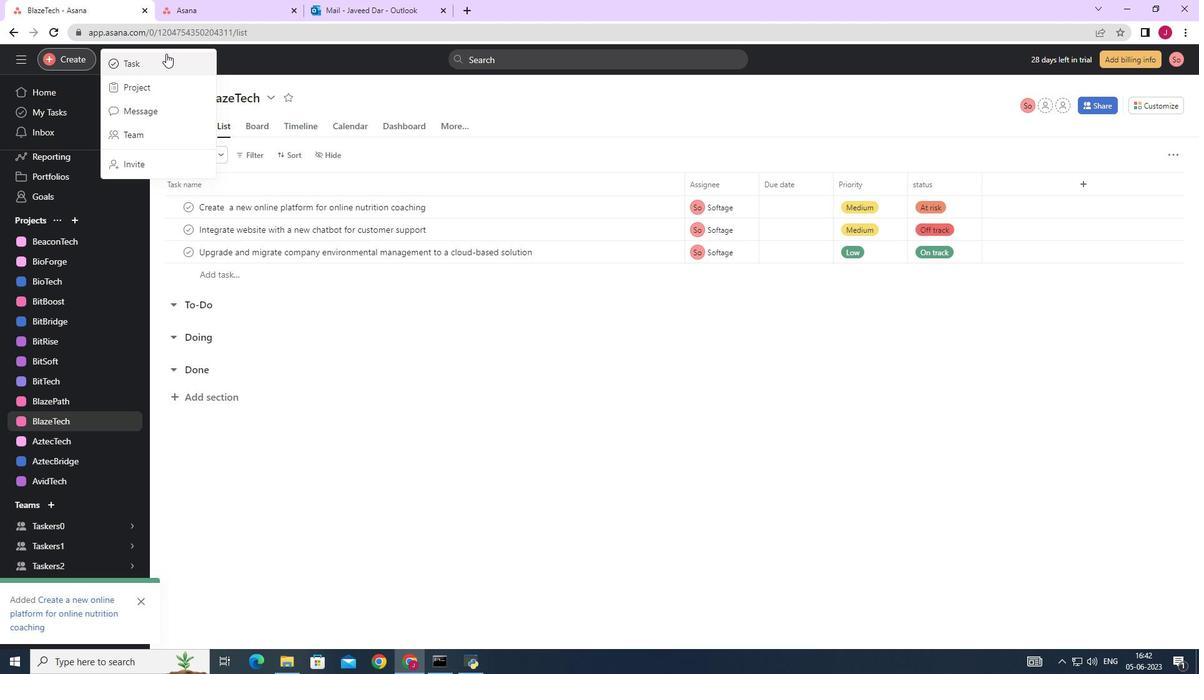 
Action: Mouse pressed left at (172, 57)
Screenshot: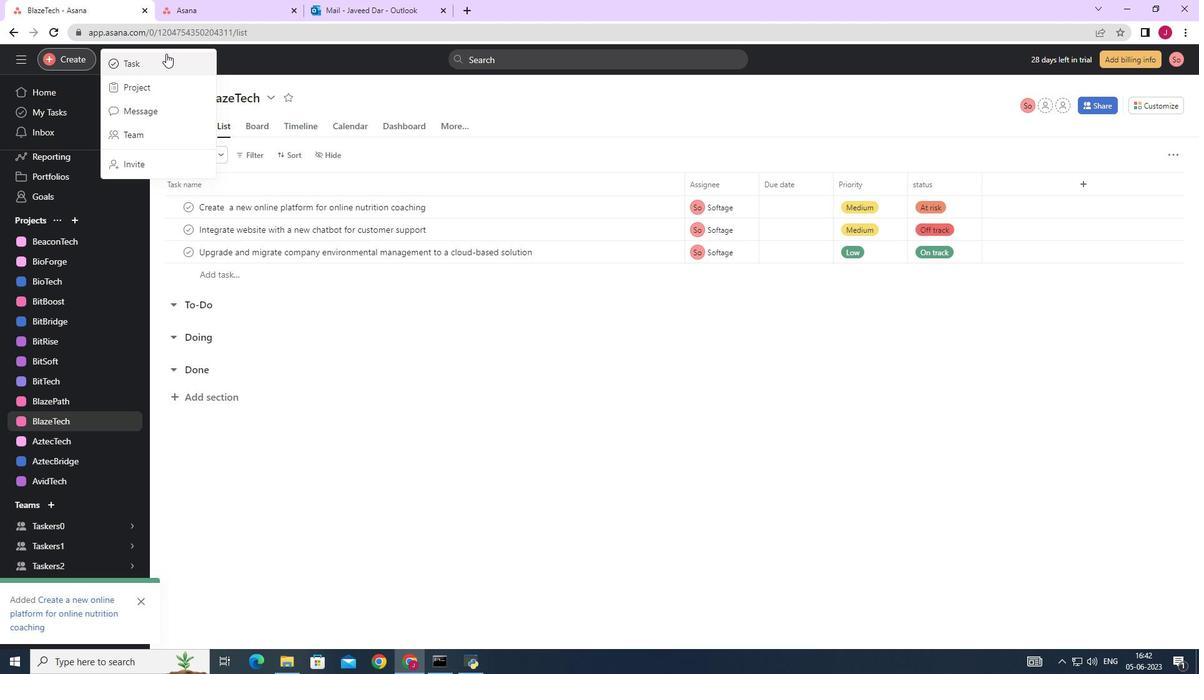 
Action: Mouse moved to (950, 412)
Screenshot: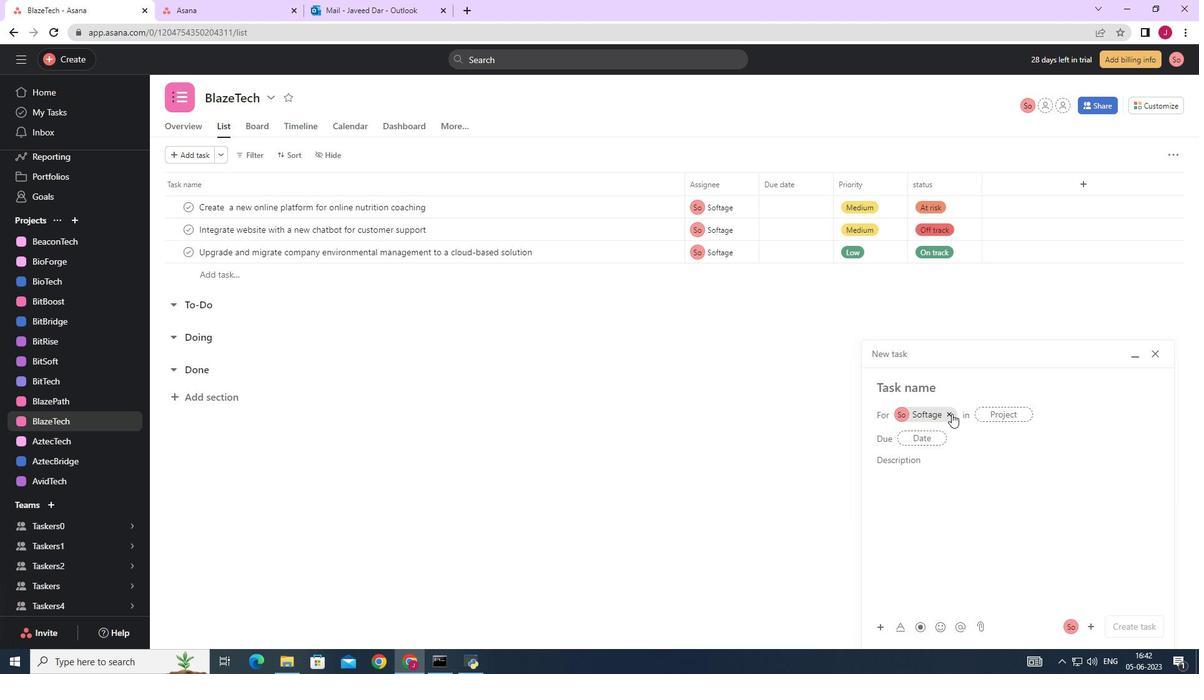 
Action: Mouse pressed left at (950, 412)
Screenshot: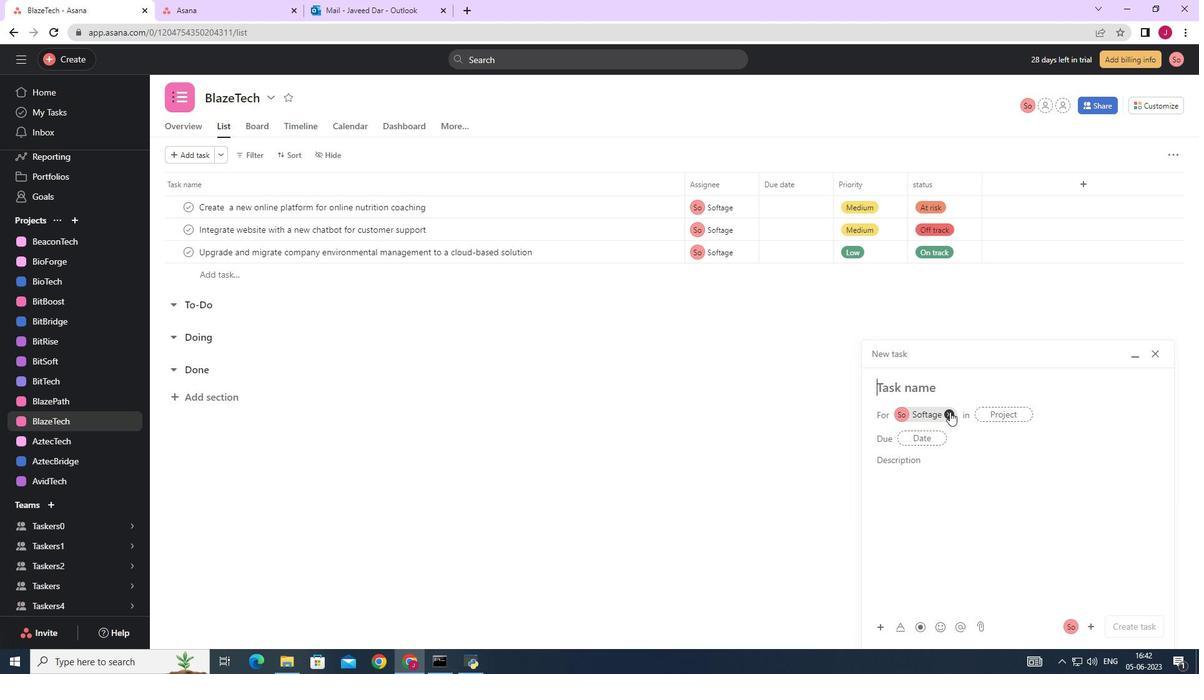 
Action: Mouse moved to (916, 389)
Screenshot: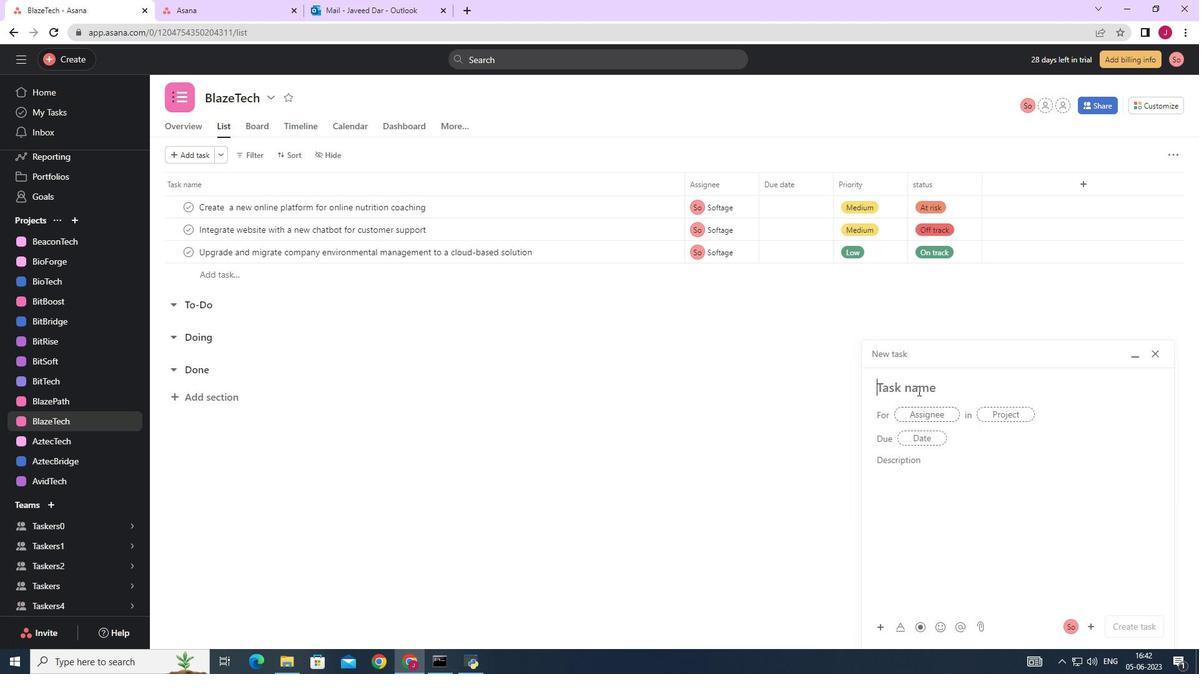 
Action: Mouse pressed left at (916, 389)
Screenshot: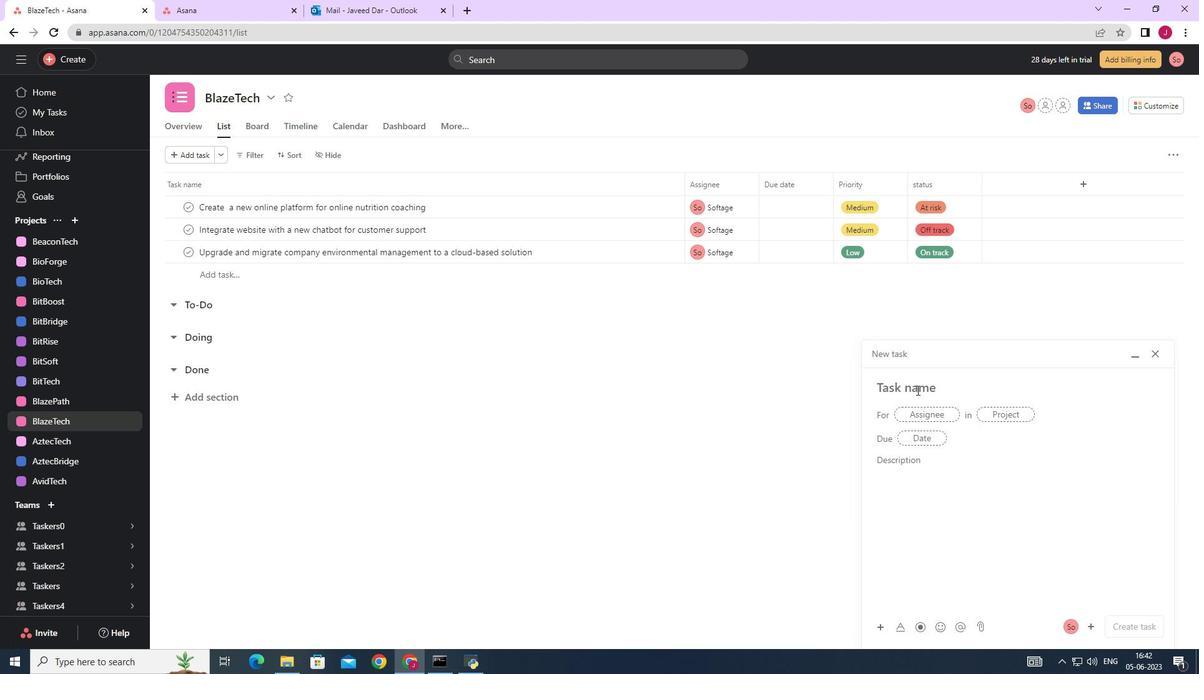 
Action: Key pressed <Key.caps_lock>I<Key.caps_lock>mplement<Key.space>a<Key.space>new<Key.space>cloud-based<Key.space>supply<Key.space>chain<Key.space>analytics<Key.space>for<Key.space>a<Key.space>company<Key.space>
Screenshot: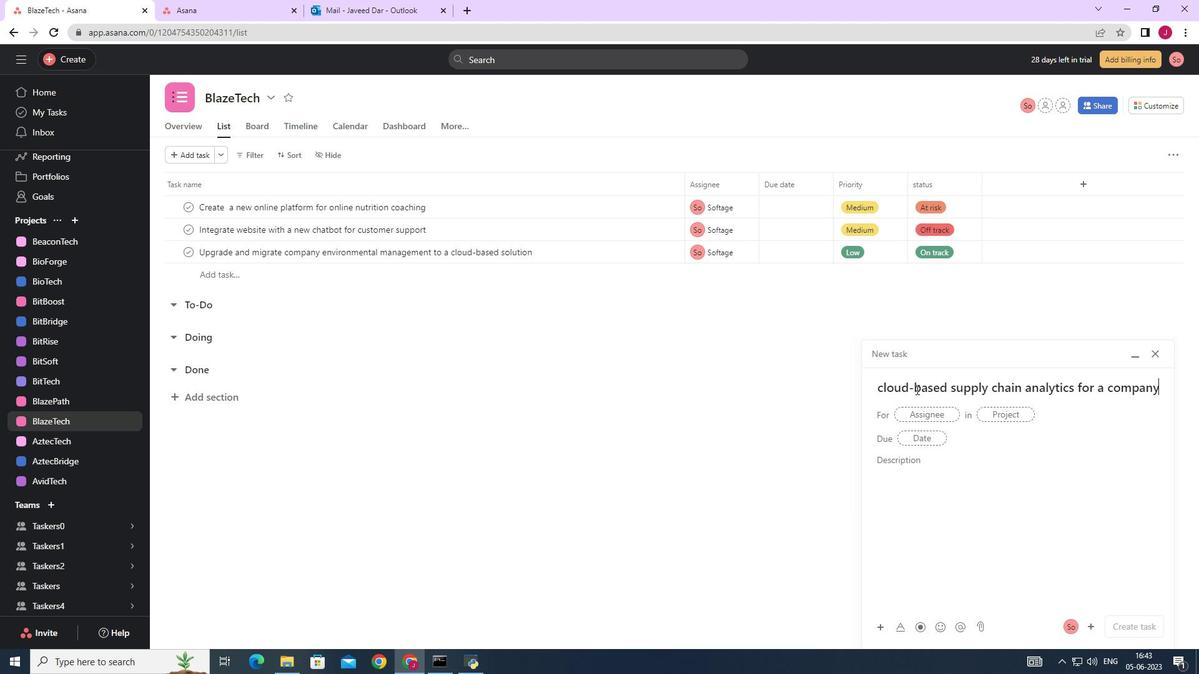 
Action: Mouse moved to (921, 414)
Screenshot: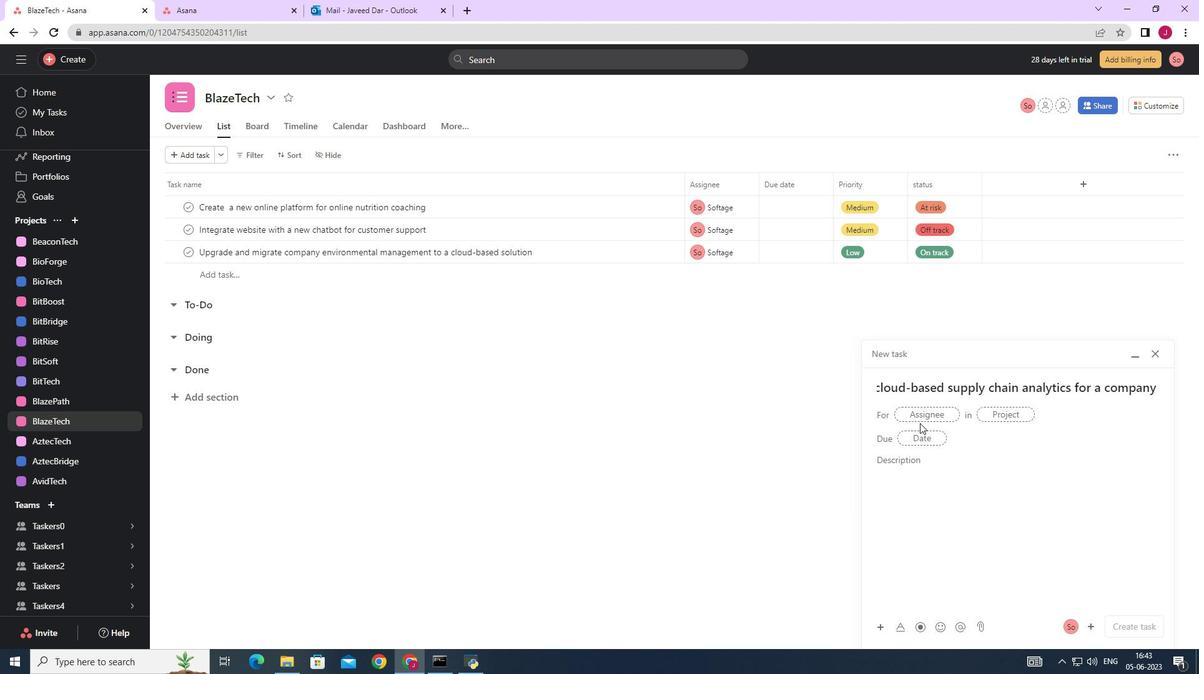 
Action: Mouse pressed left at (921, 414)
Screenshot: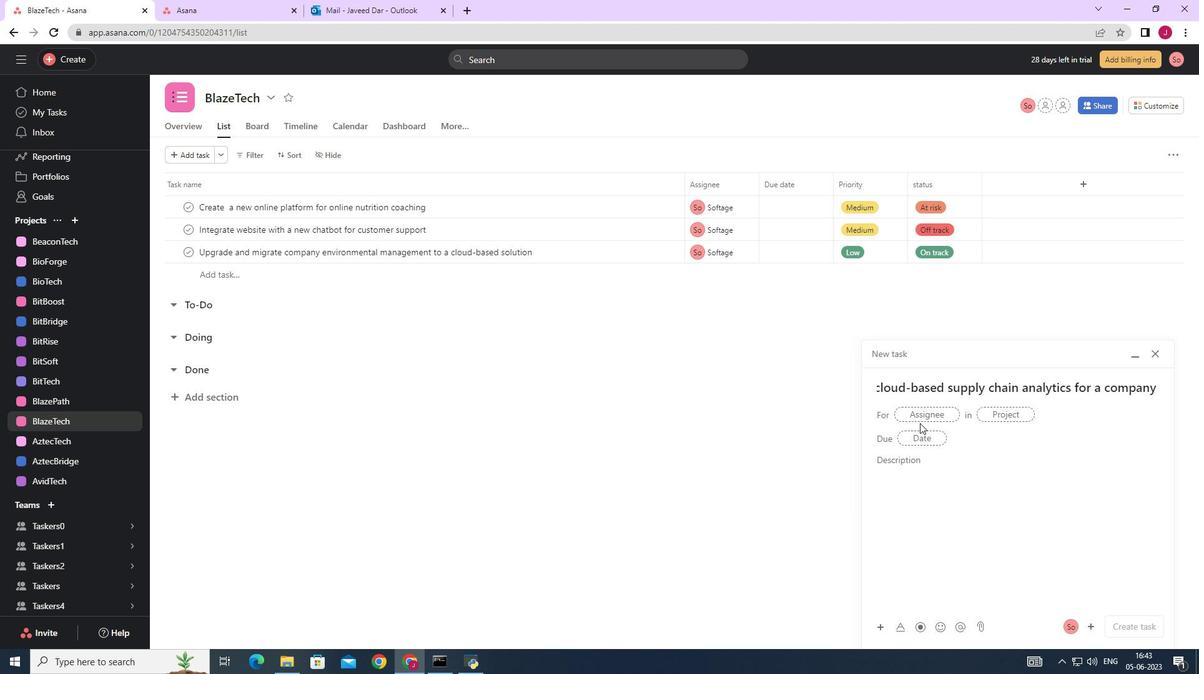
Action: Key pressed softage.2
Screenshot: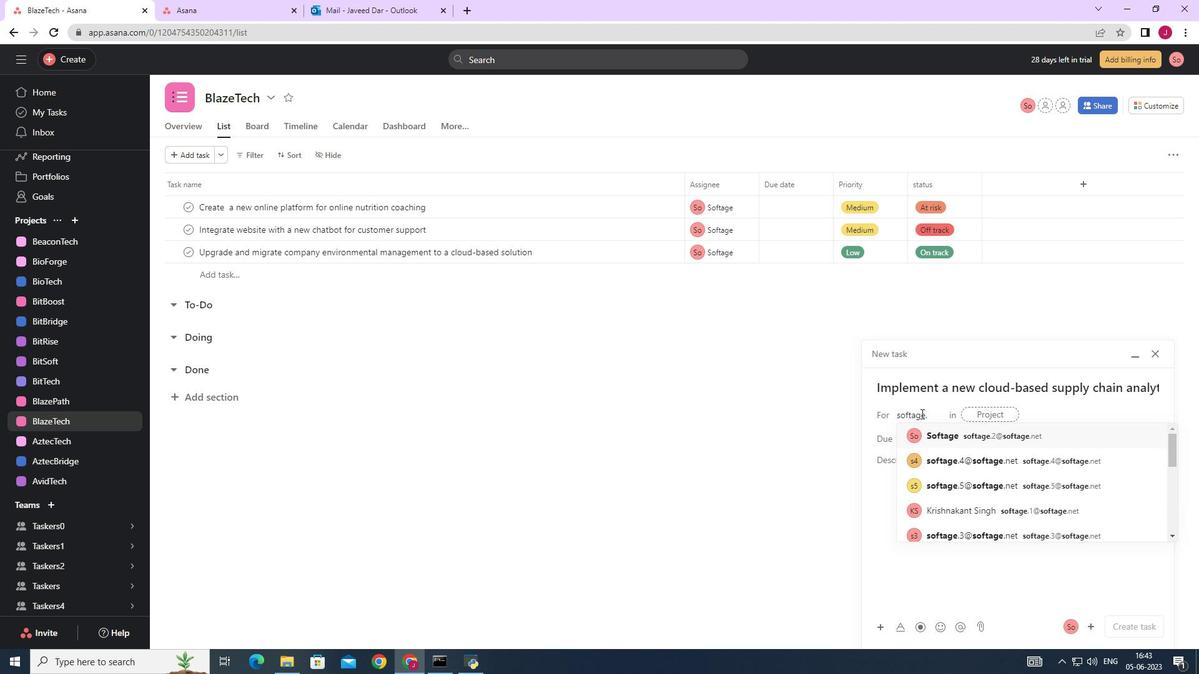 
Action: Mouse moved to (993, 431)
Screenshot: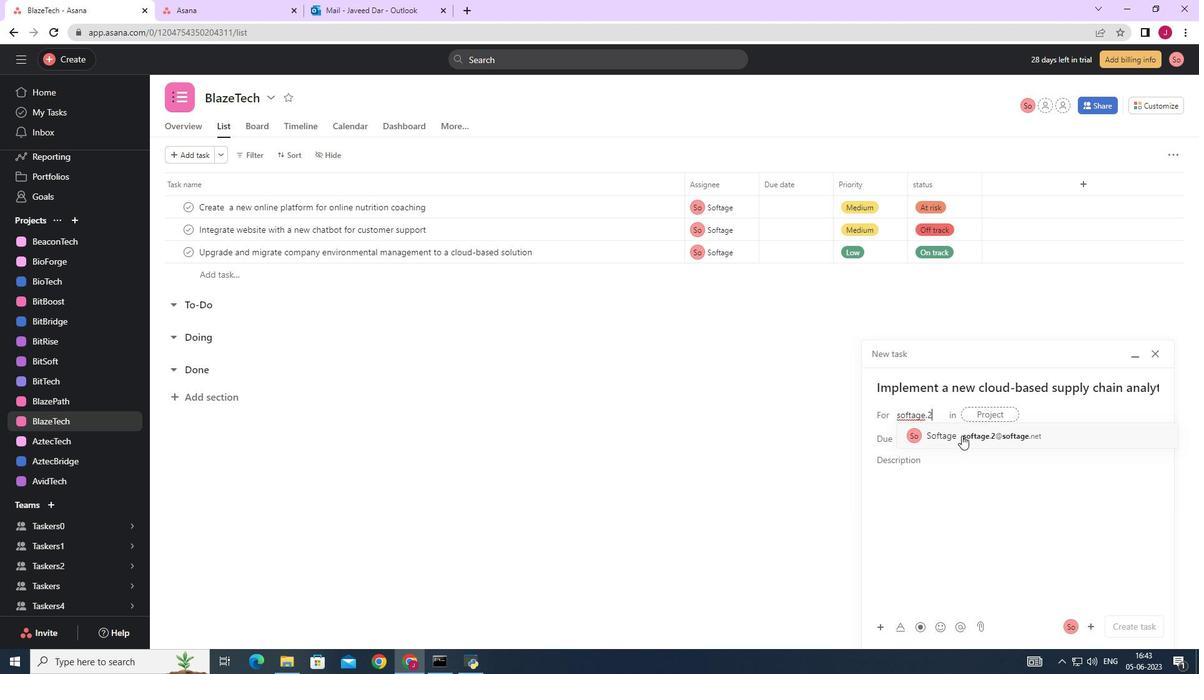 
Action: Mouse pressed left at (993, 431)
Screenshot: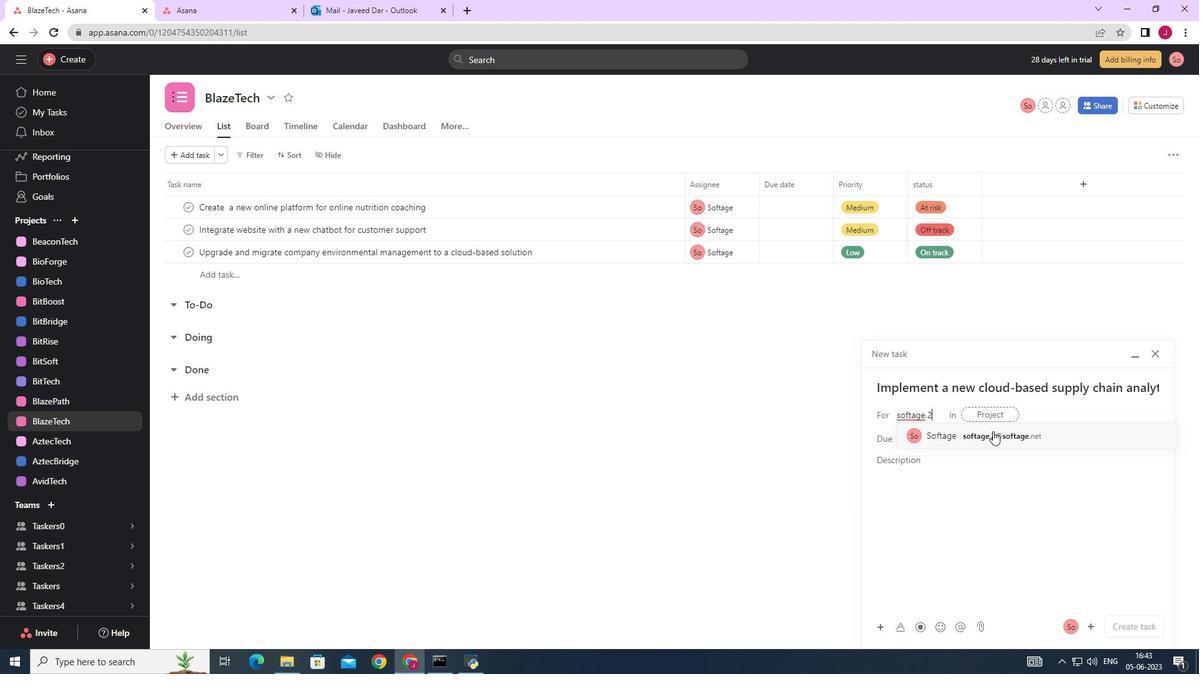 
Action: Mouse moved to (804, 435)
Screenshot: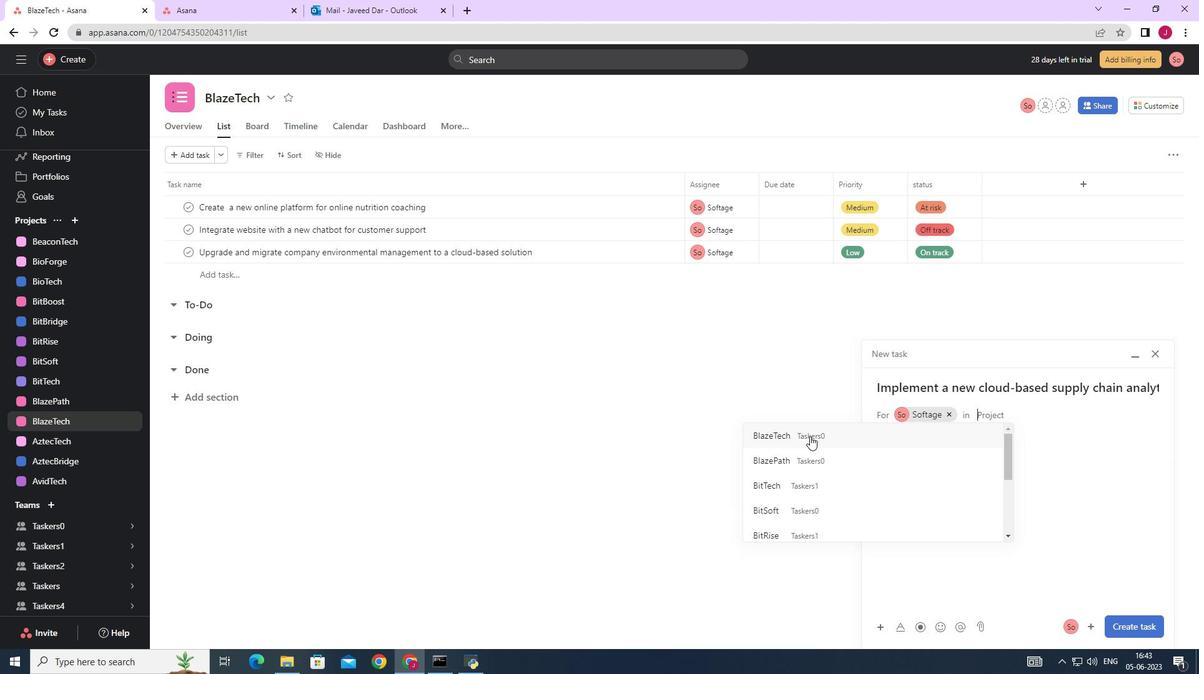 
Action: Mouse pressed left at (804, 435)
Screenshot: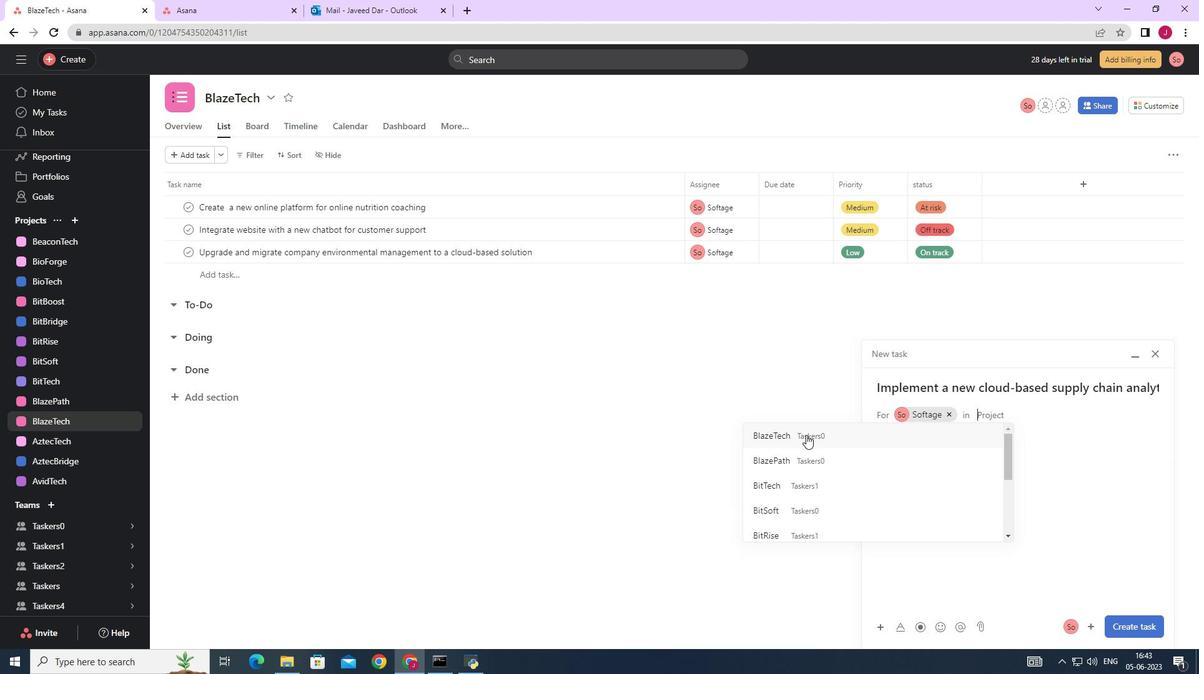 
Action: Mouse moved to (955, 466)
Screenshot: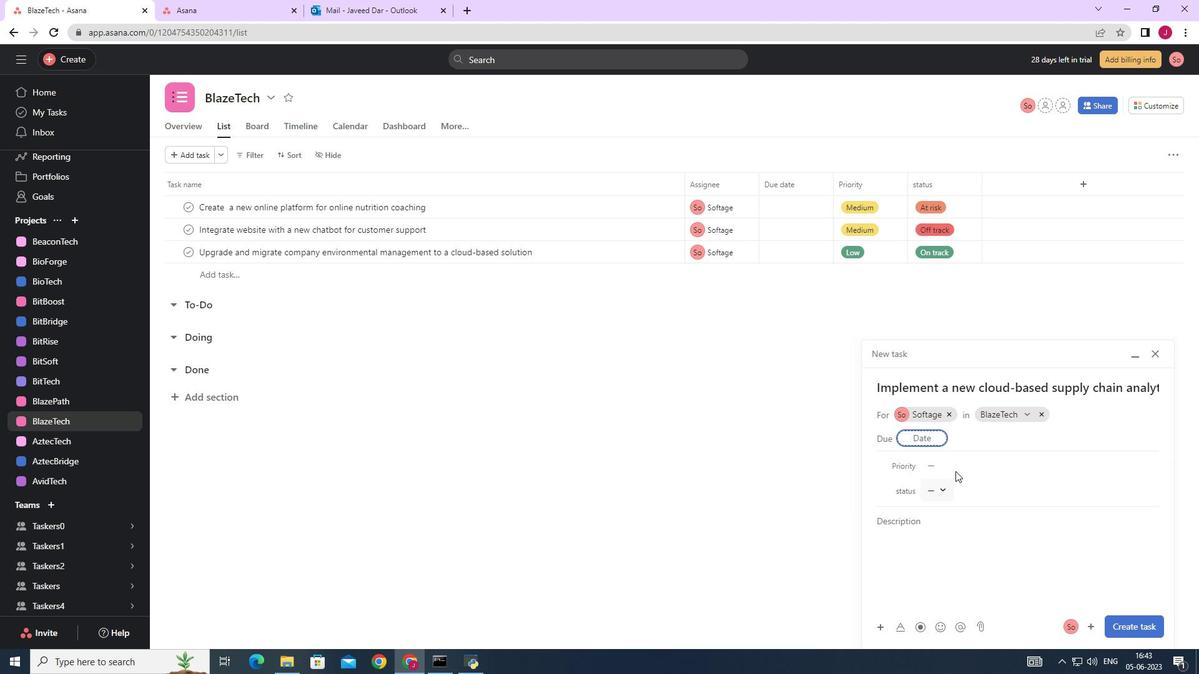 
Action: Mouse pressed left at (955, 466)
Screenshot: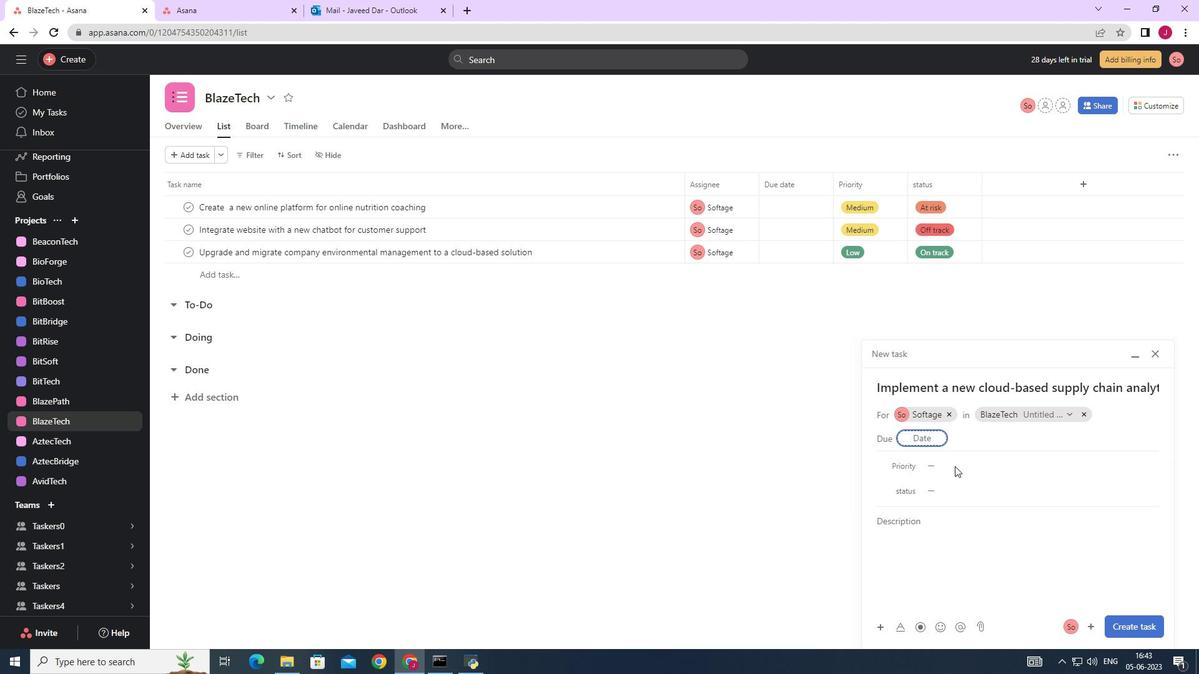 
Action: Mouse moved to (928, 465)
Screenshot: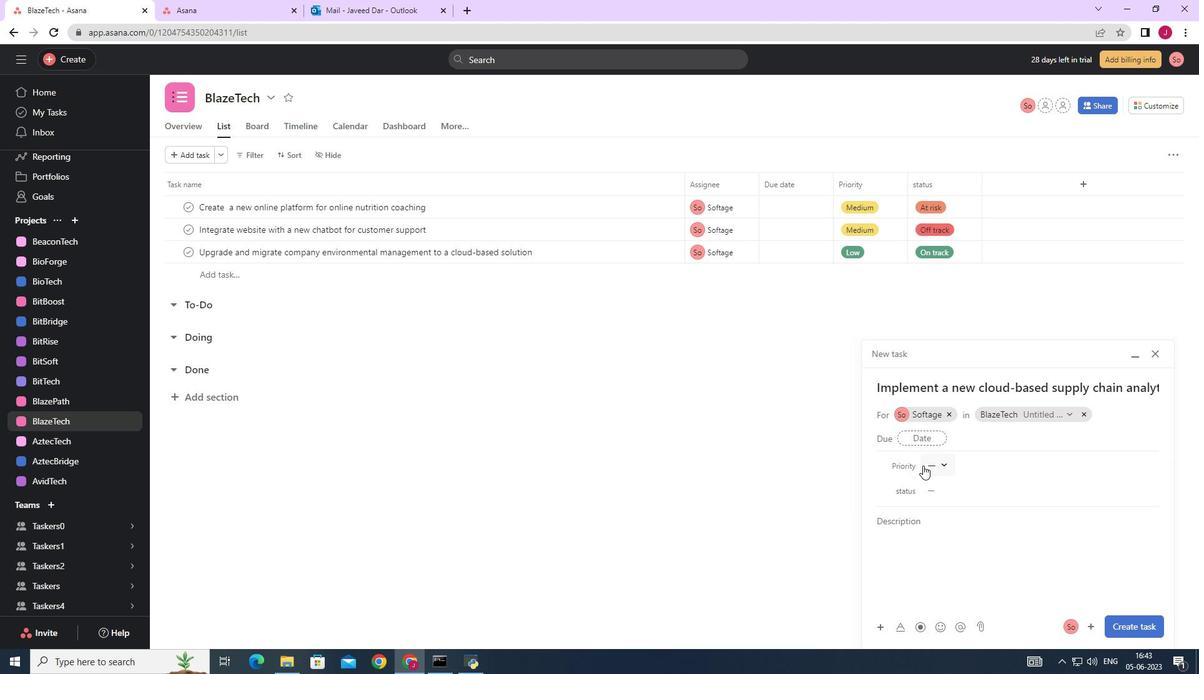 
Action: Mouse pressed left at (928, 465)
Screenshot: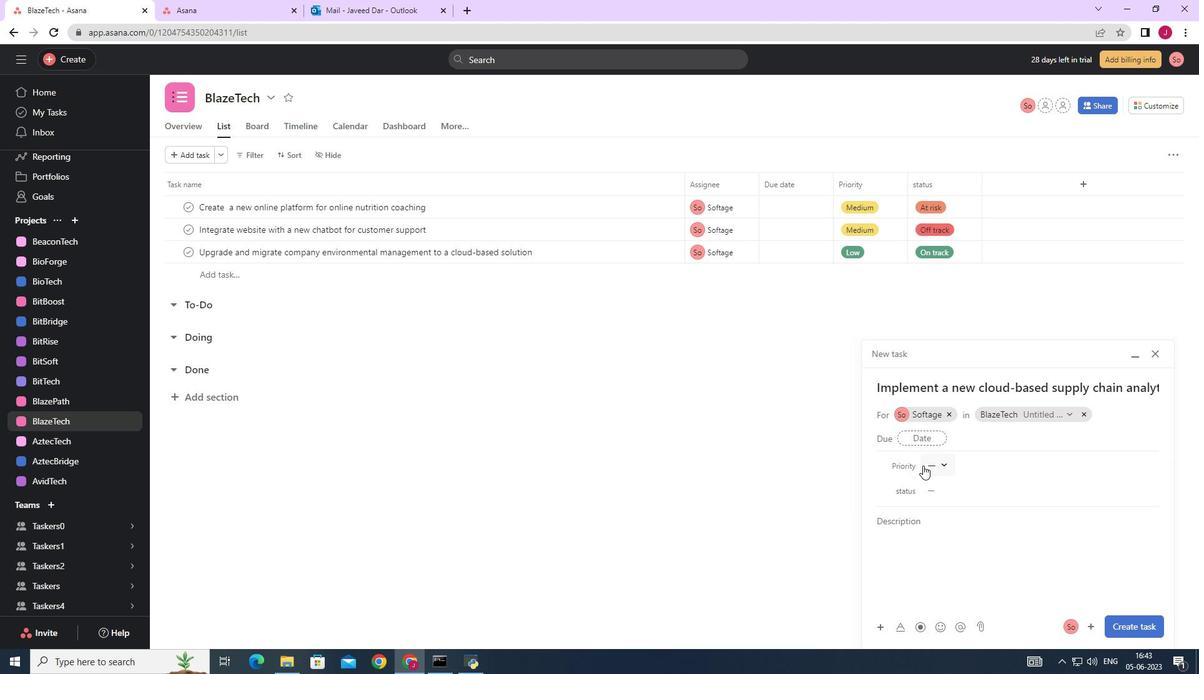 
Action: Mouse moved to (960, 504)
Screenshot: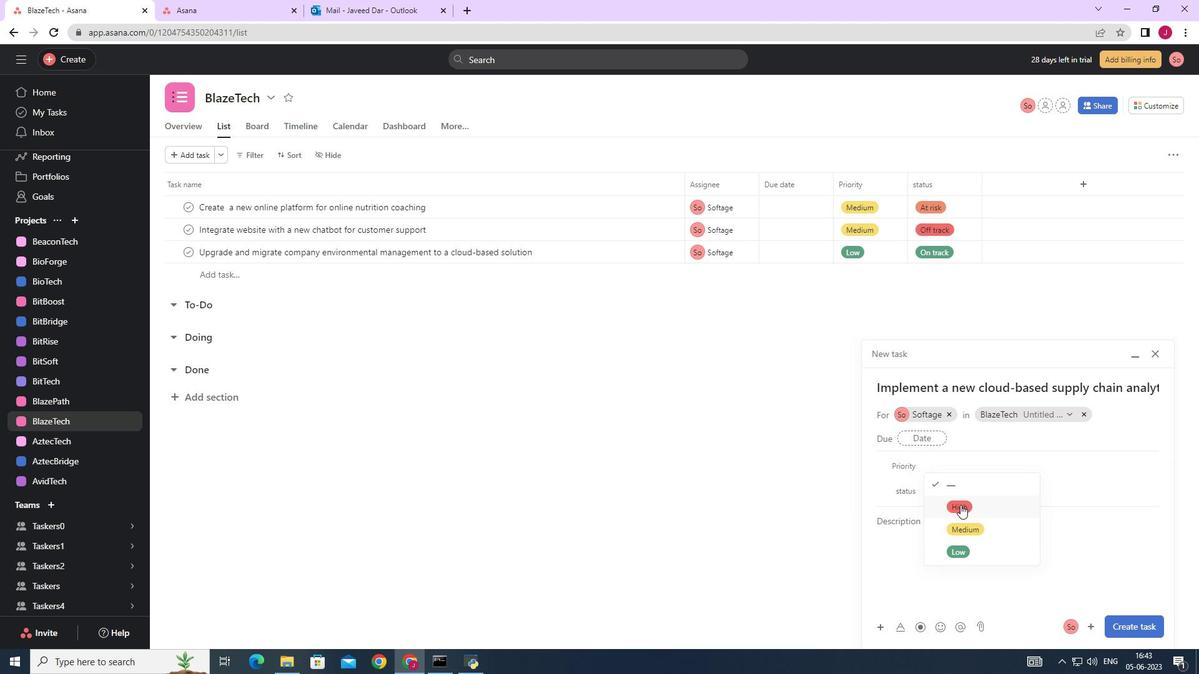 
Action: Mouse pressed left at (960, 504)
Screenshot: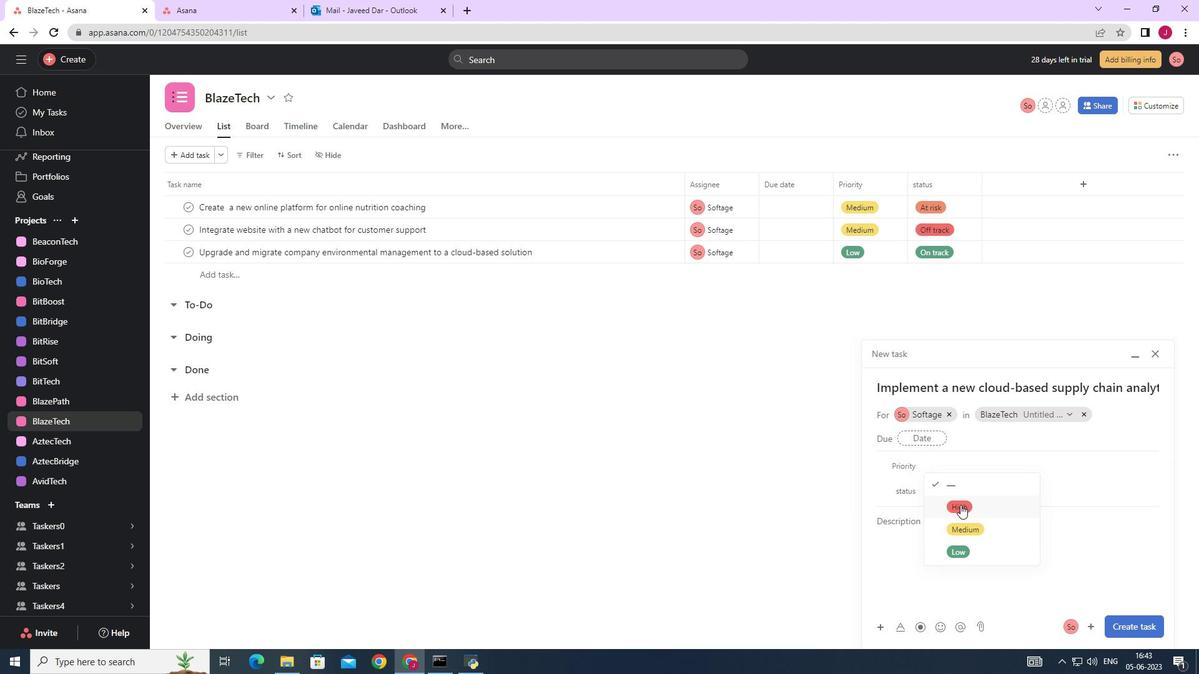 
Action: Mouse moved to (949, 486)
Screenshot: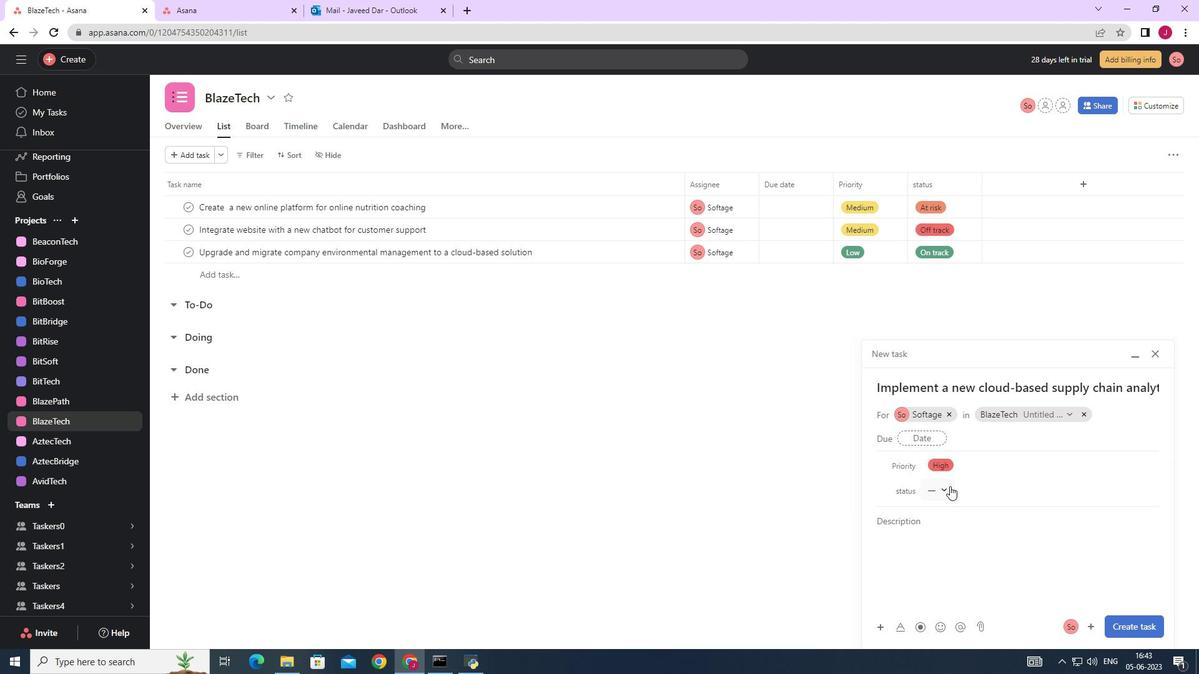 
Action: Mouse pressed left at (949, 486)
Screenshot: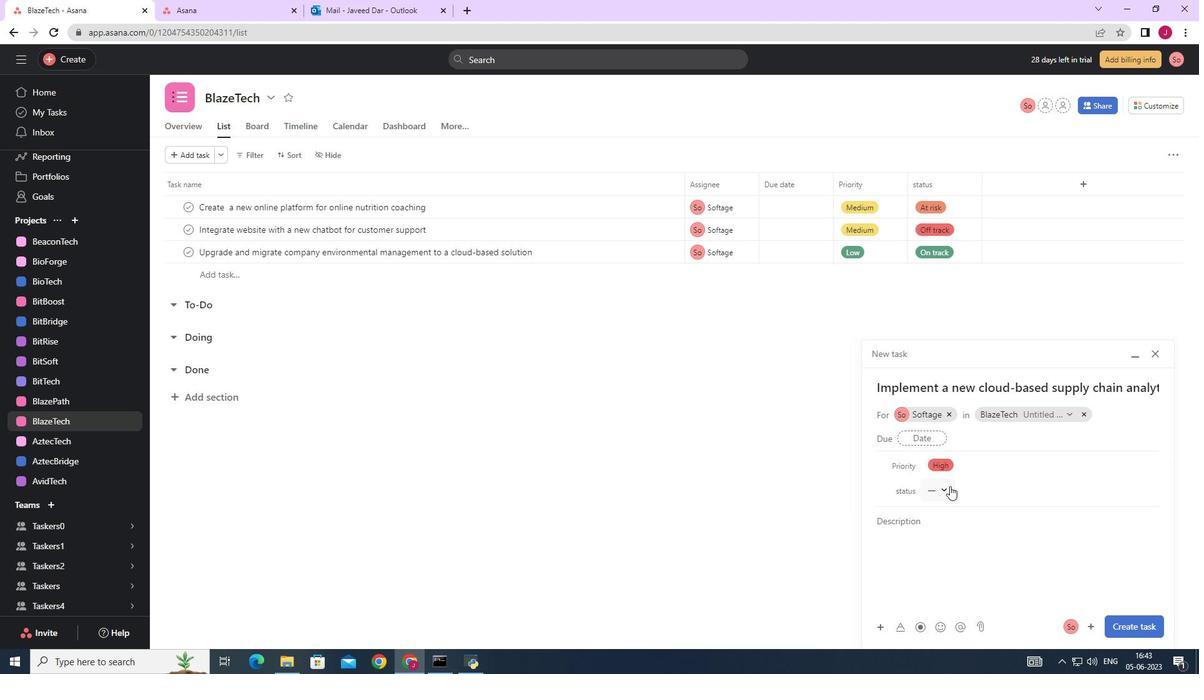
Action: Mouse moved to (963, 533)
Screenshot: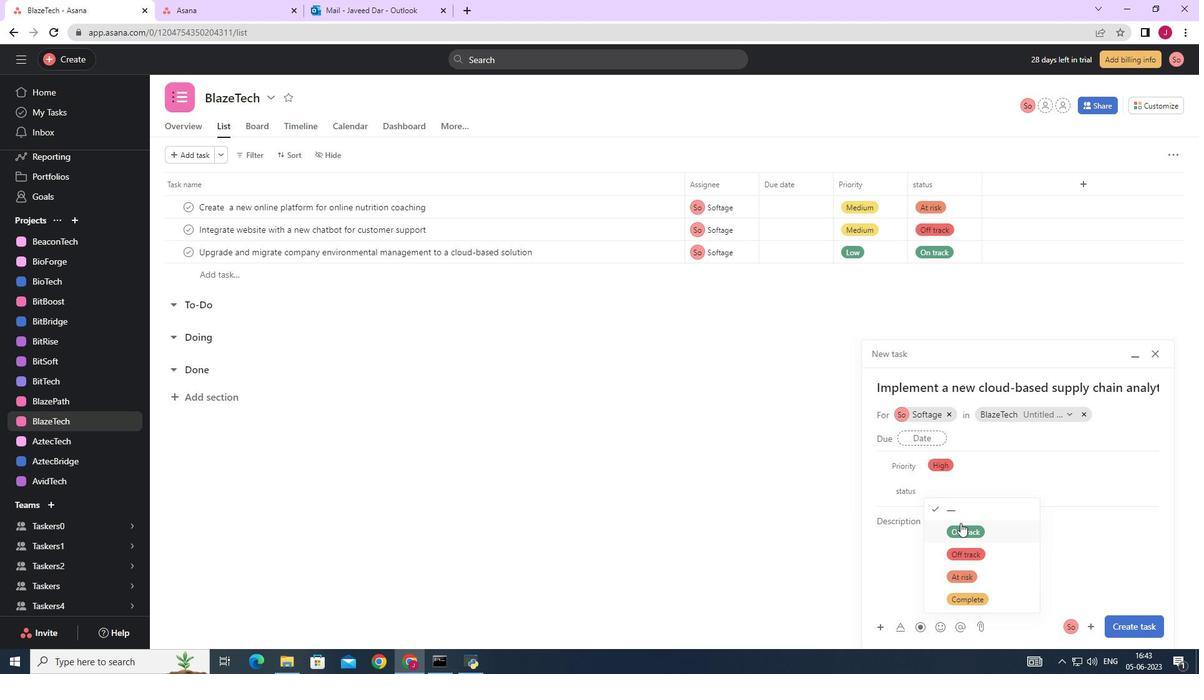 
Action: Mouse pressed left at (963, 533)
Screenshot: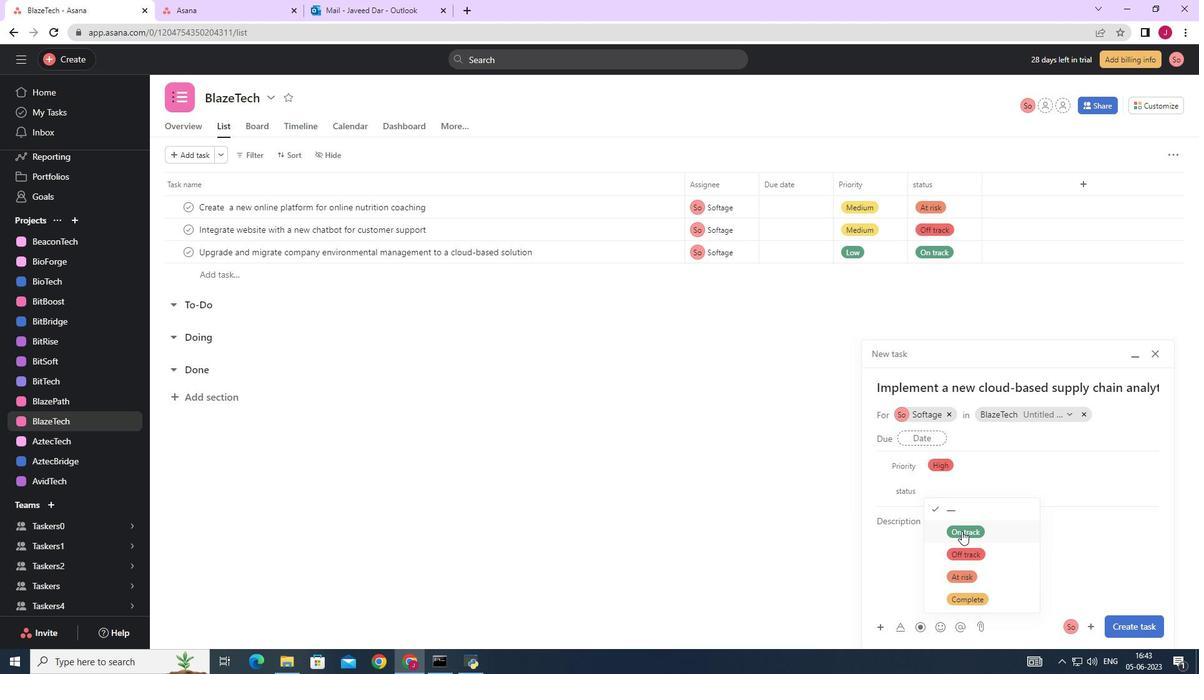 
Action: Mouse moved to (1136, 624)
Screenshot: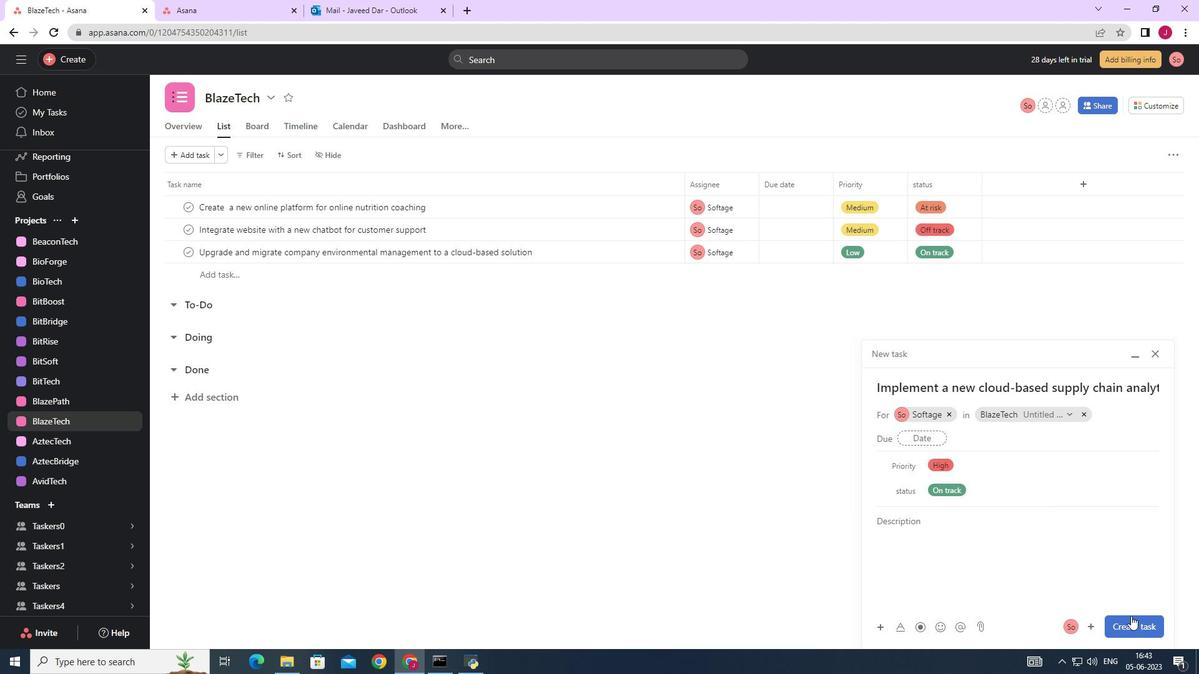 
Action: Mouse pressed left at (1136, 624)
Screenshot: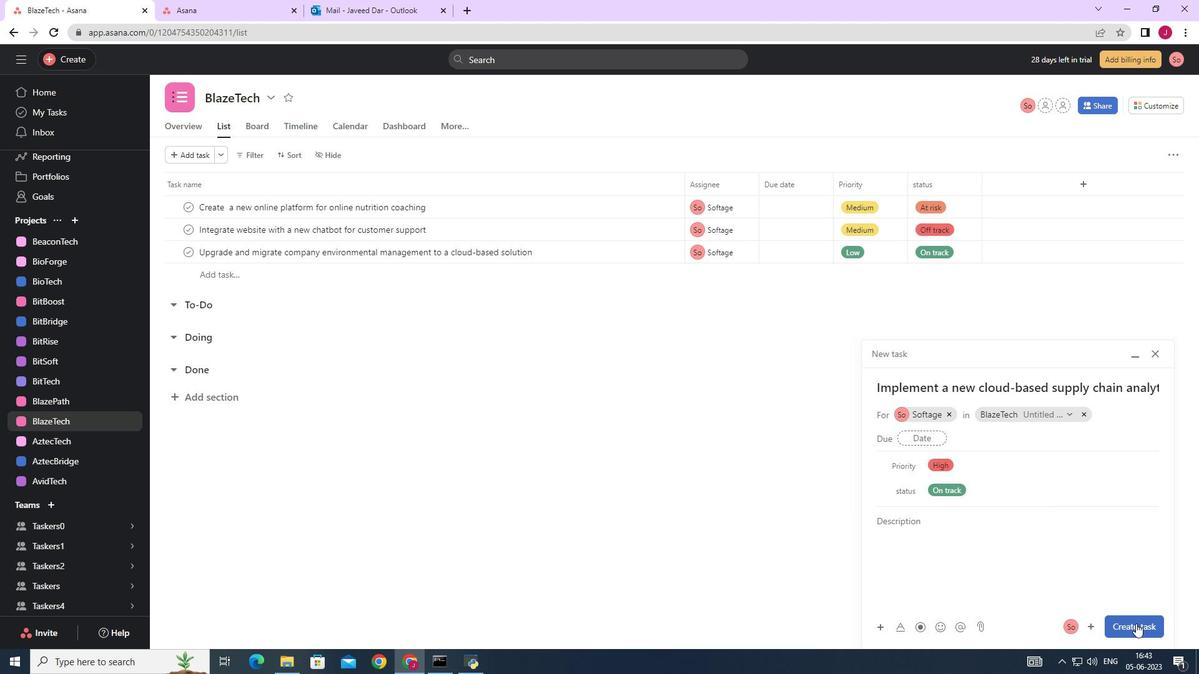
Action: Mouse moved to (888, 541)
Screenshot: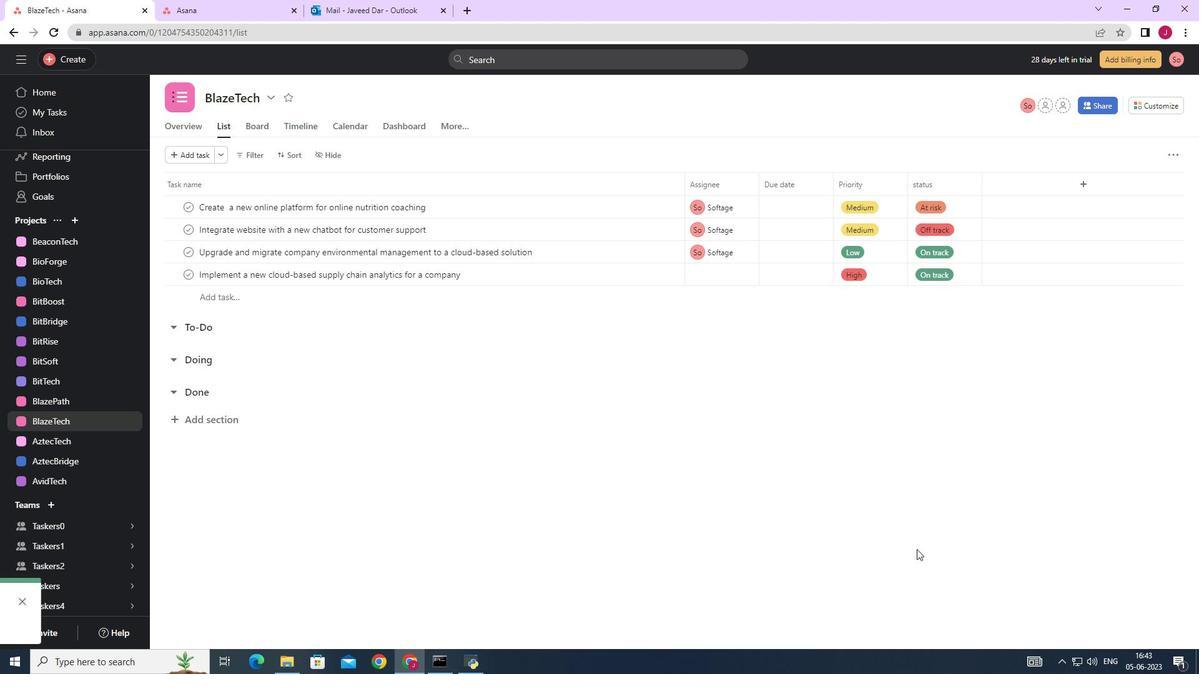 
